 Task: Check the percentage active listings of energy efficient in the last 3 years.
Action: Mouse moved to (1045, 239)
Screenshot: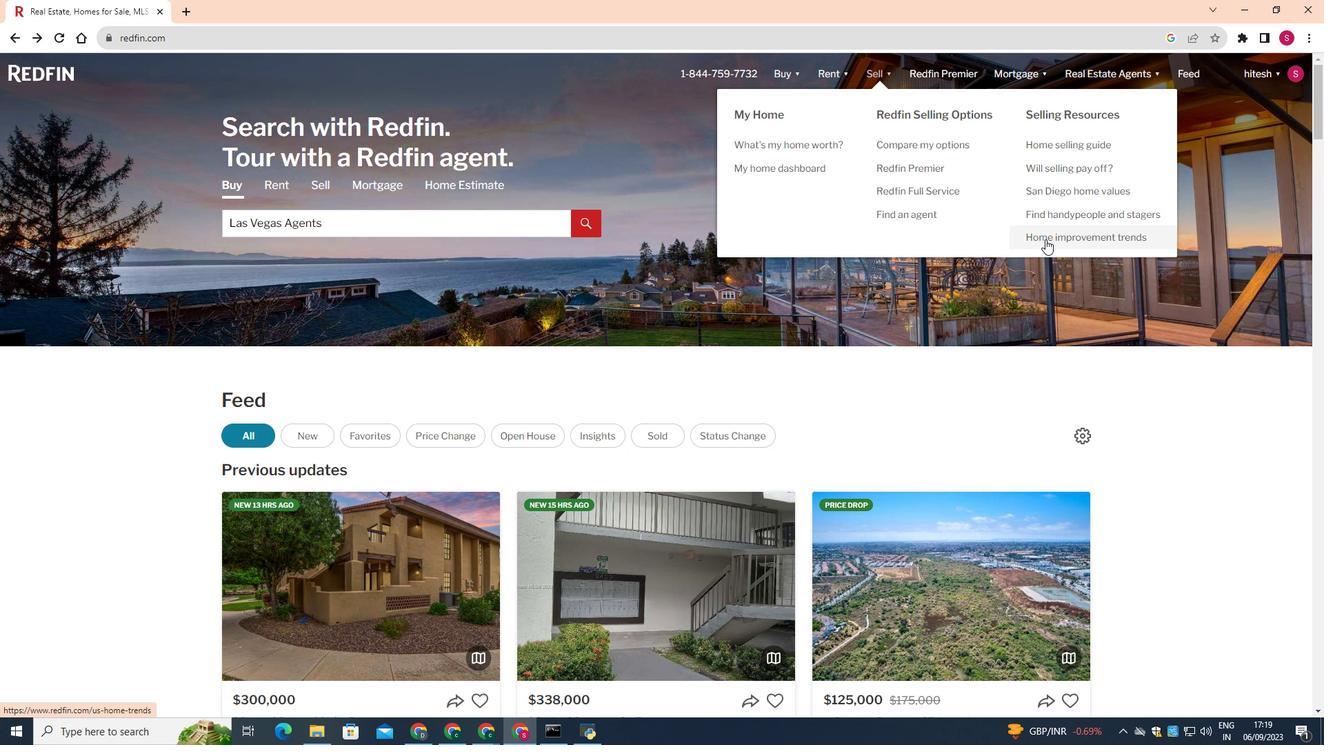 
Action: Mouse pressed left at (1045, 239)
Screenshot: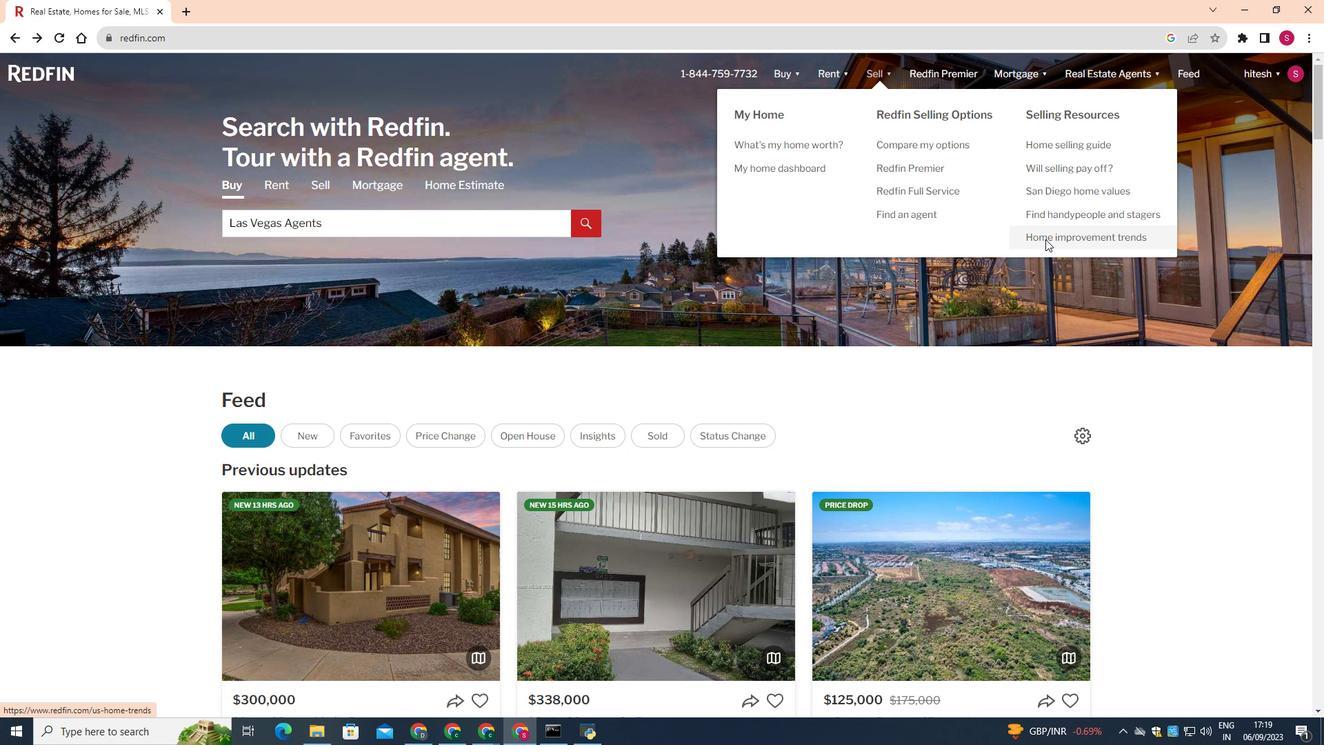 
Action: Mouse moved to (605, 437)
Screenshot: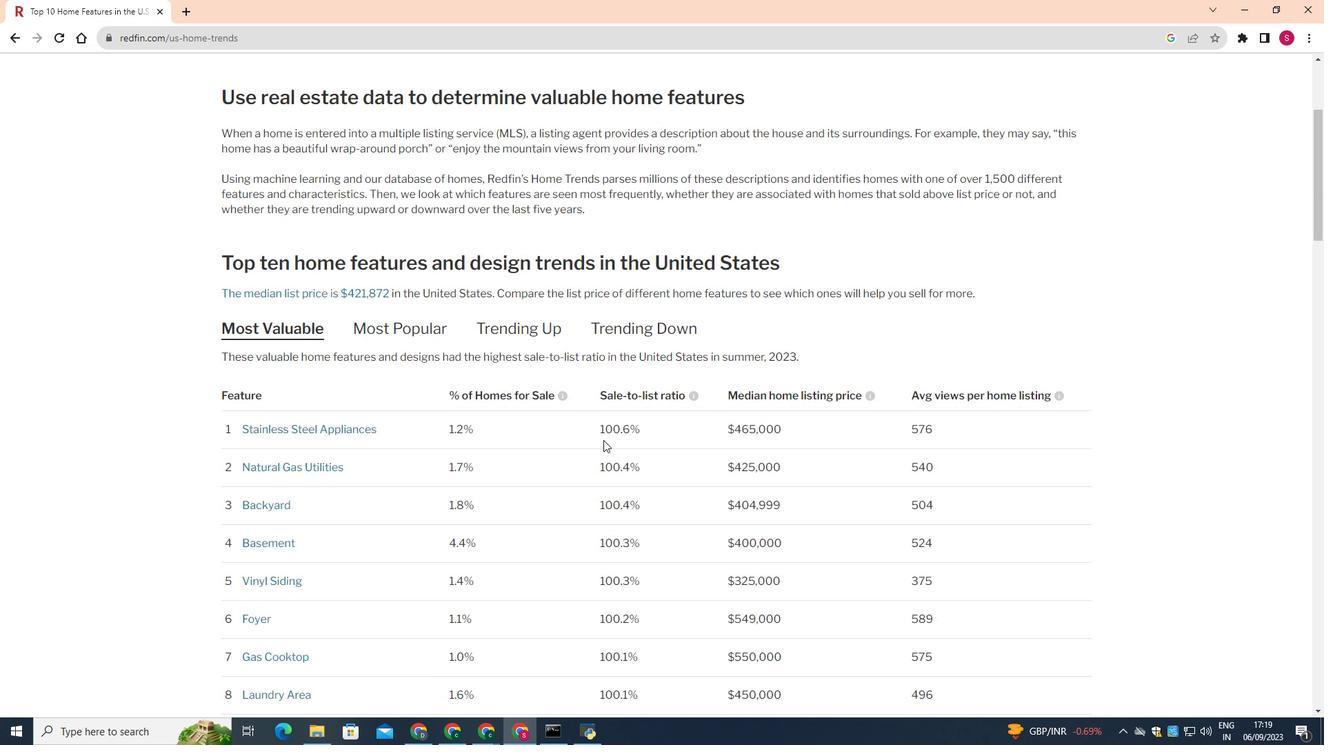 
Action: Mouse scrolled (605, 436) with delta (0, 0)
Screenshot: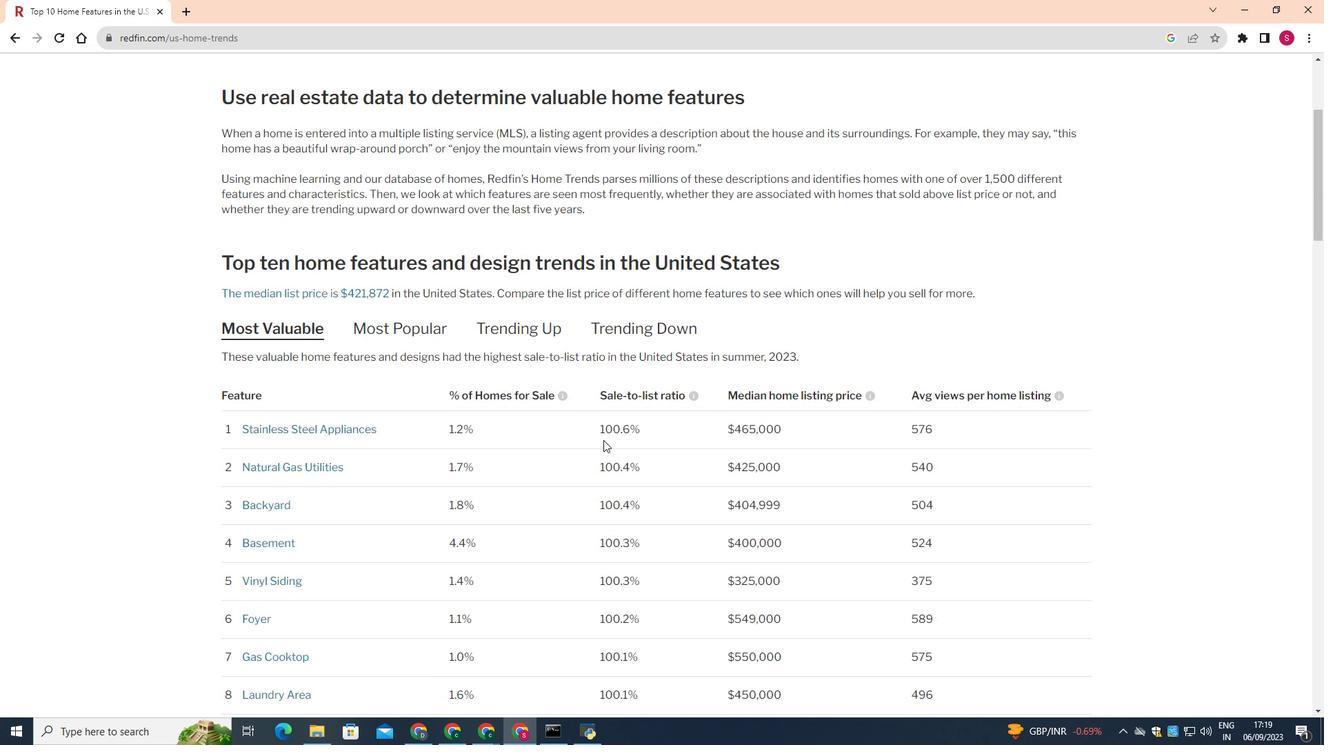 
Action: Mouse moved to (604, 439)
Screenshot: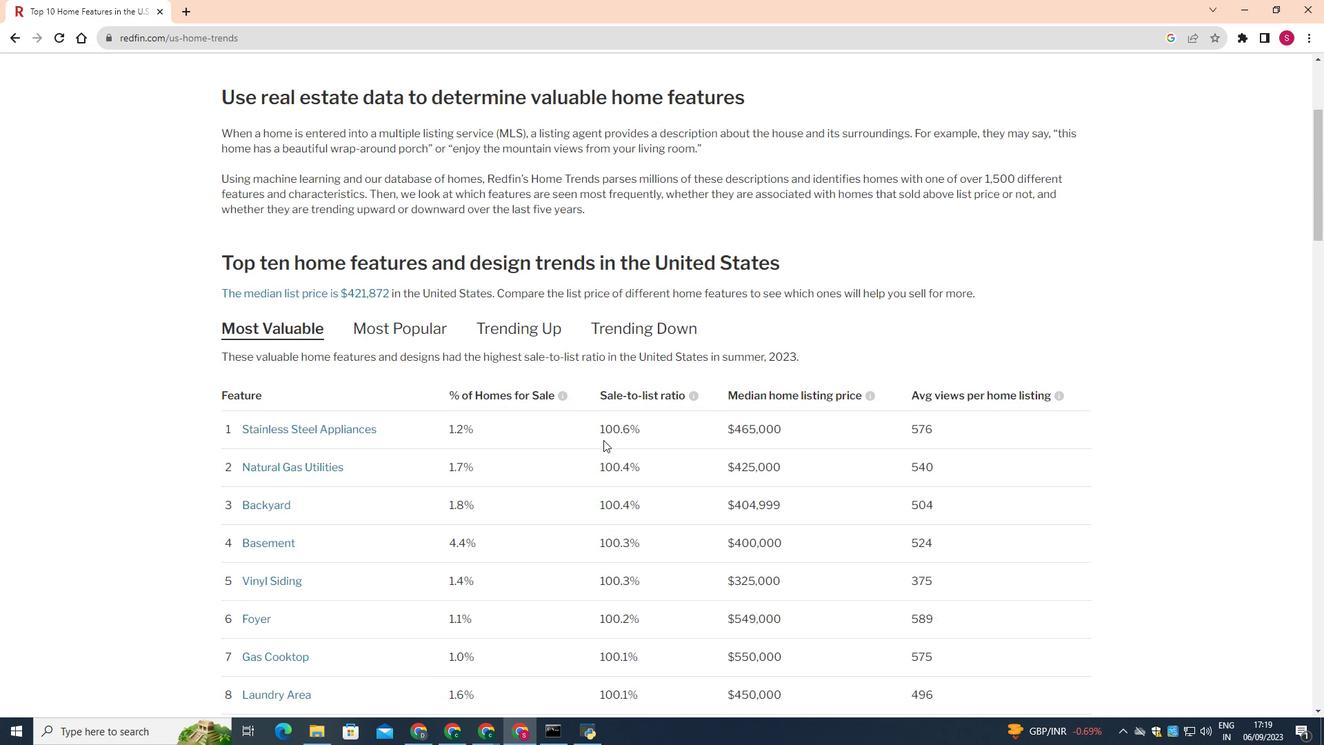 
Action: Mouse scrolled (604, 438) with delta (0, 0)
Screenshot: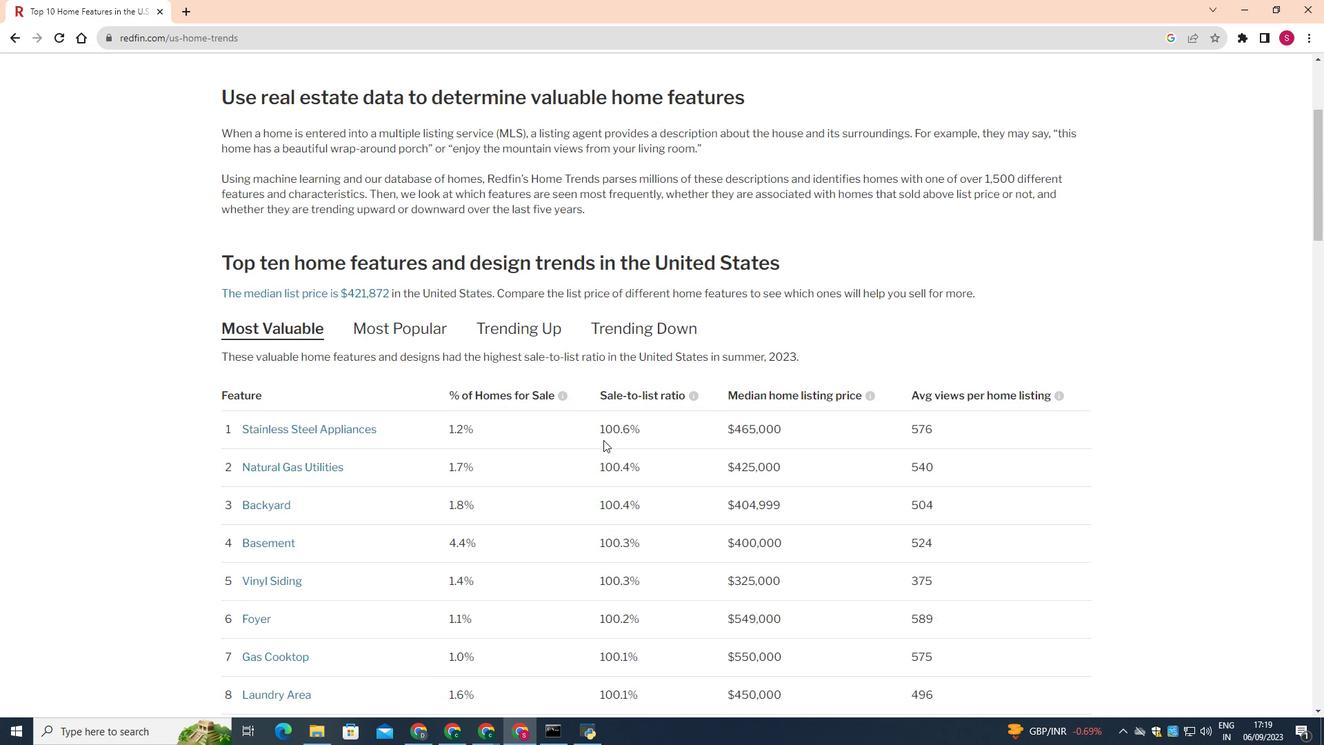 
Action: Mouse moved to (604, 439)
Screenshot: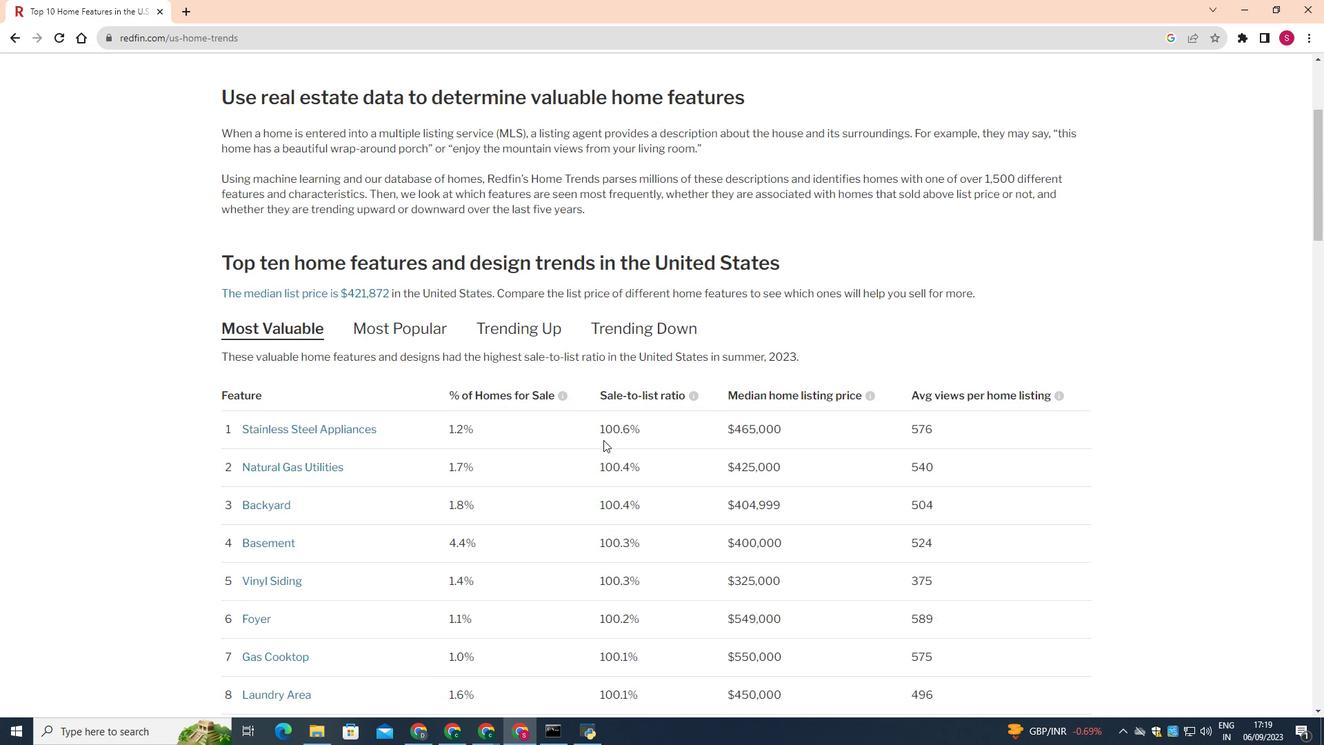 
Action: Mouse scrolled (604, 438) with delta (0, 0)
Screenshot: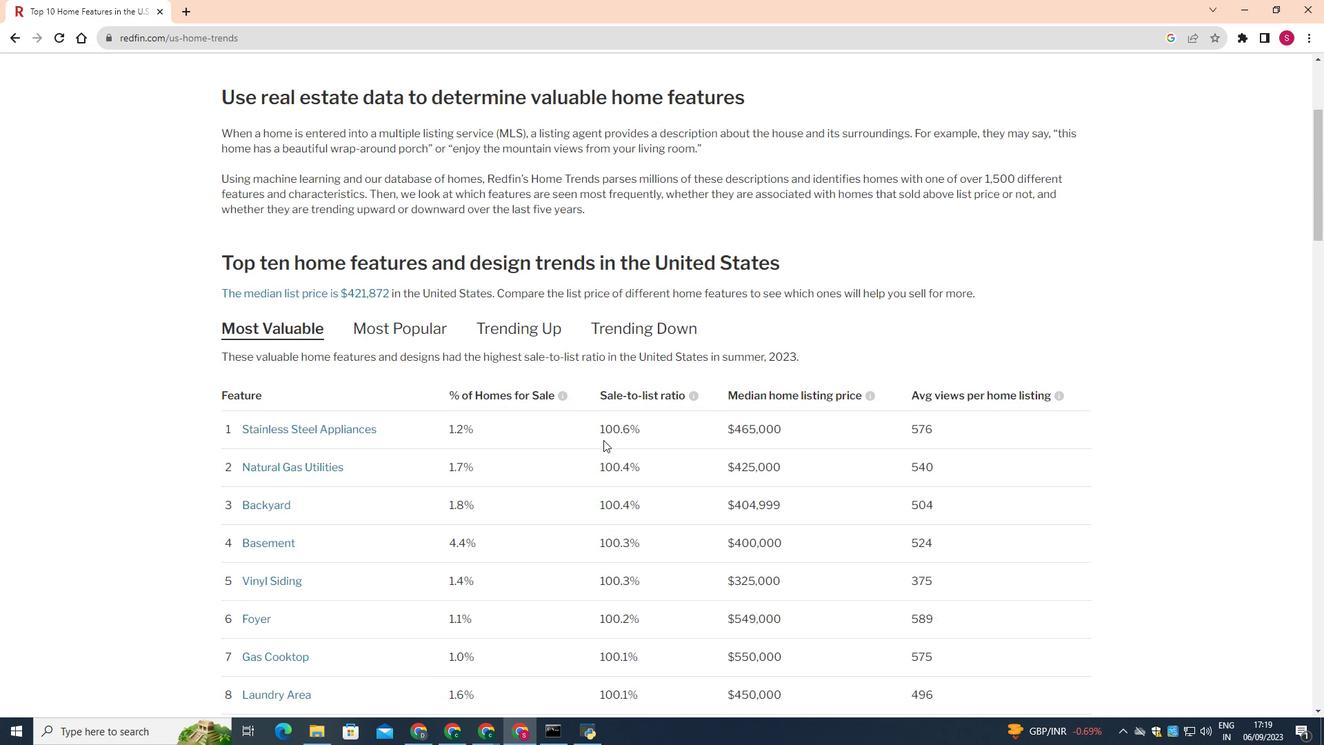 
Action: Mouse moved to (603, 440)
Screenshot: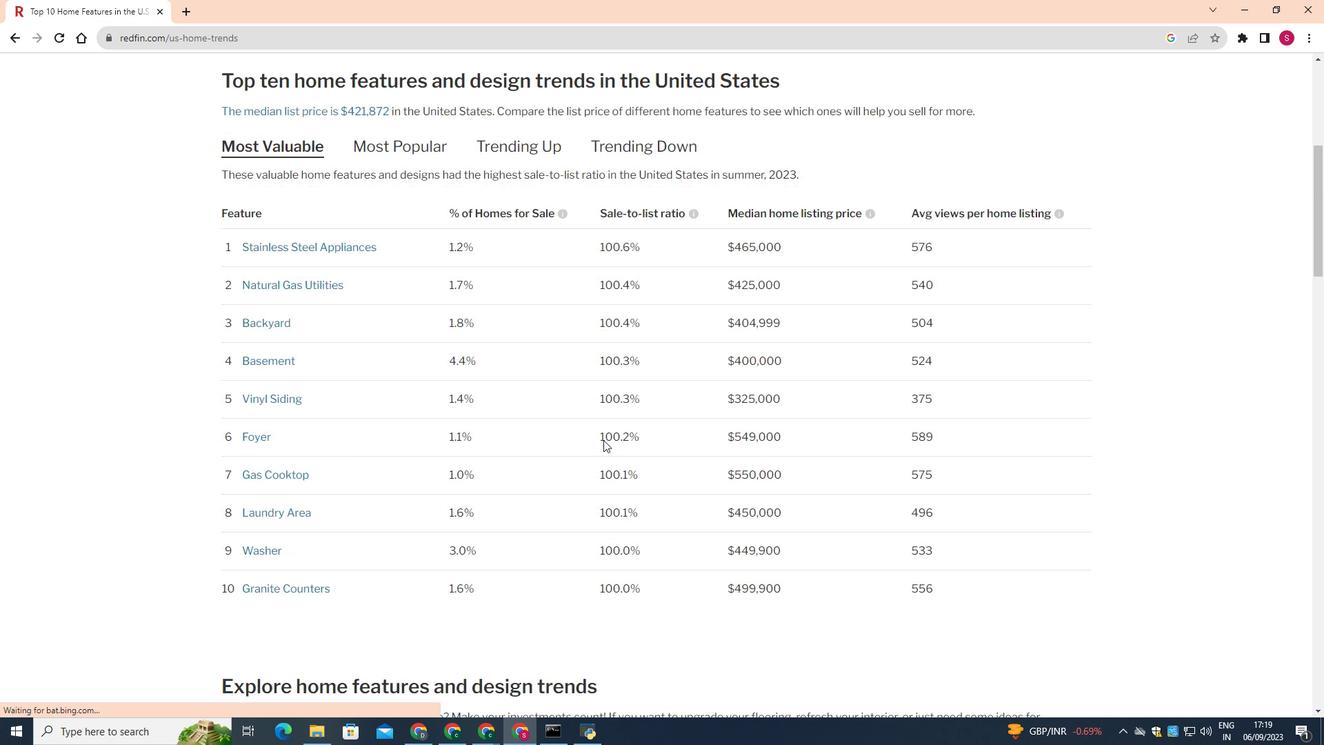 
Action: Mouse scrolled (603, 439) with delta (0, 0)
Screenshot: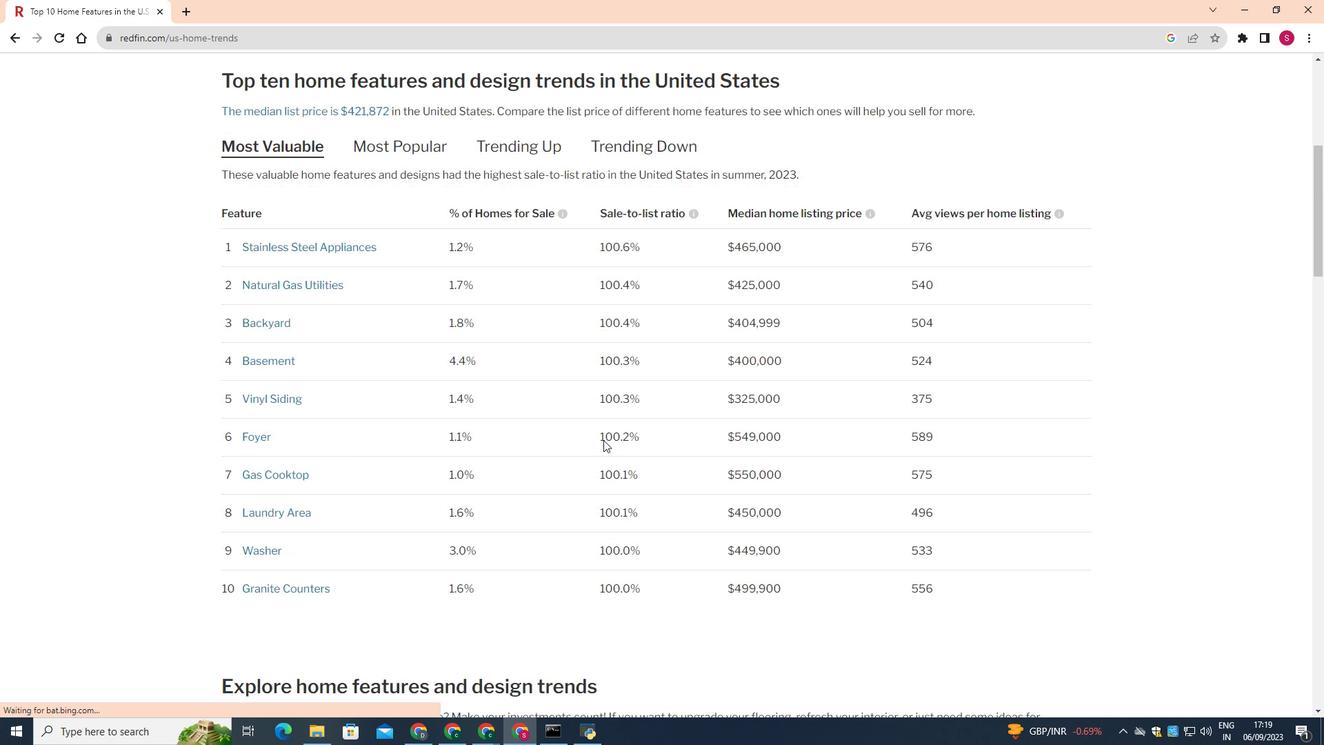 
Action: Mouse scrolled (603, 439) with delta (0, 0)
Screenshot: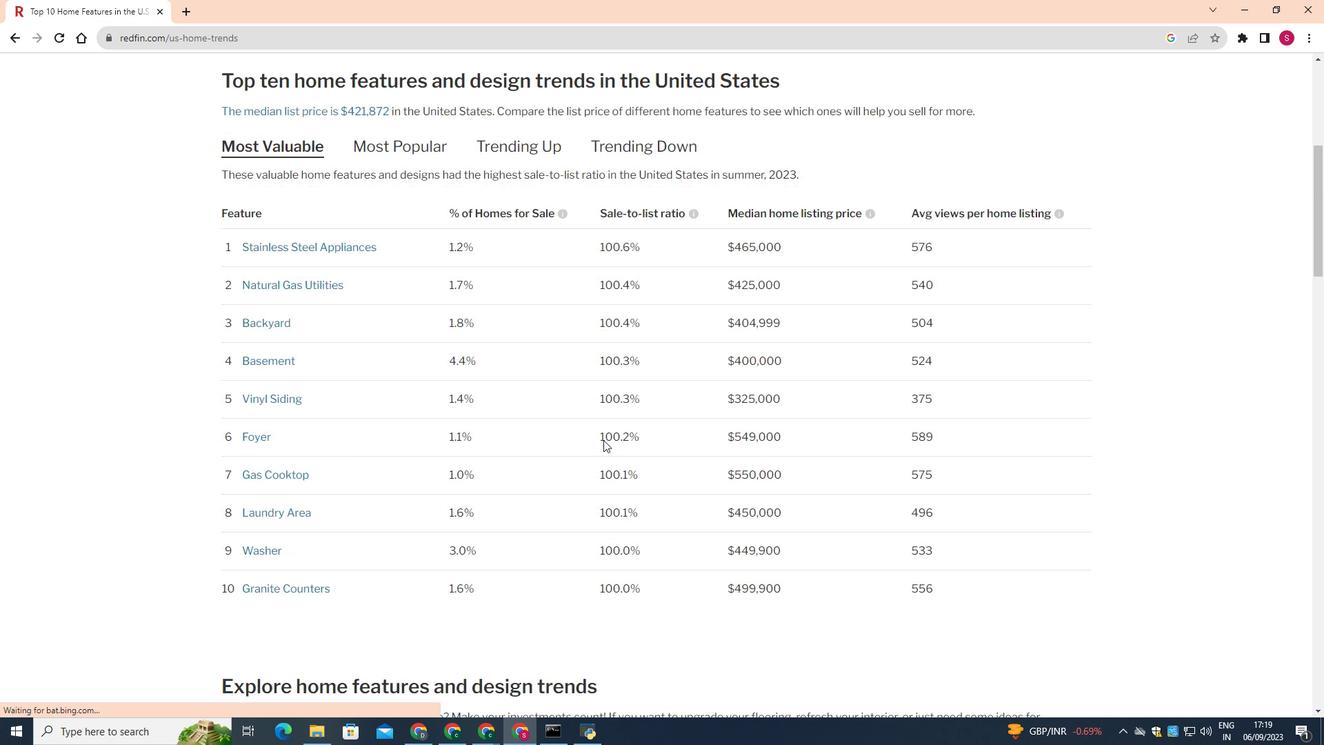 
Action: Mouse scrolled (603, 439) with delta (0, 0)
Screenshot: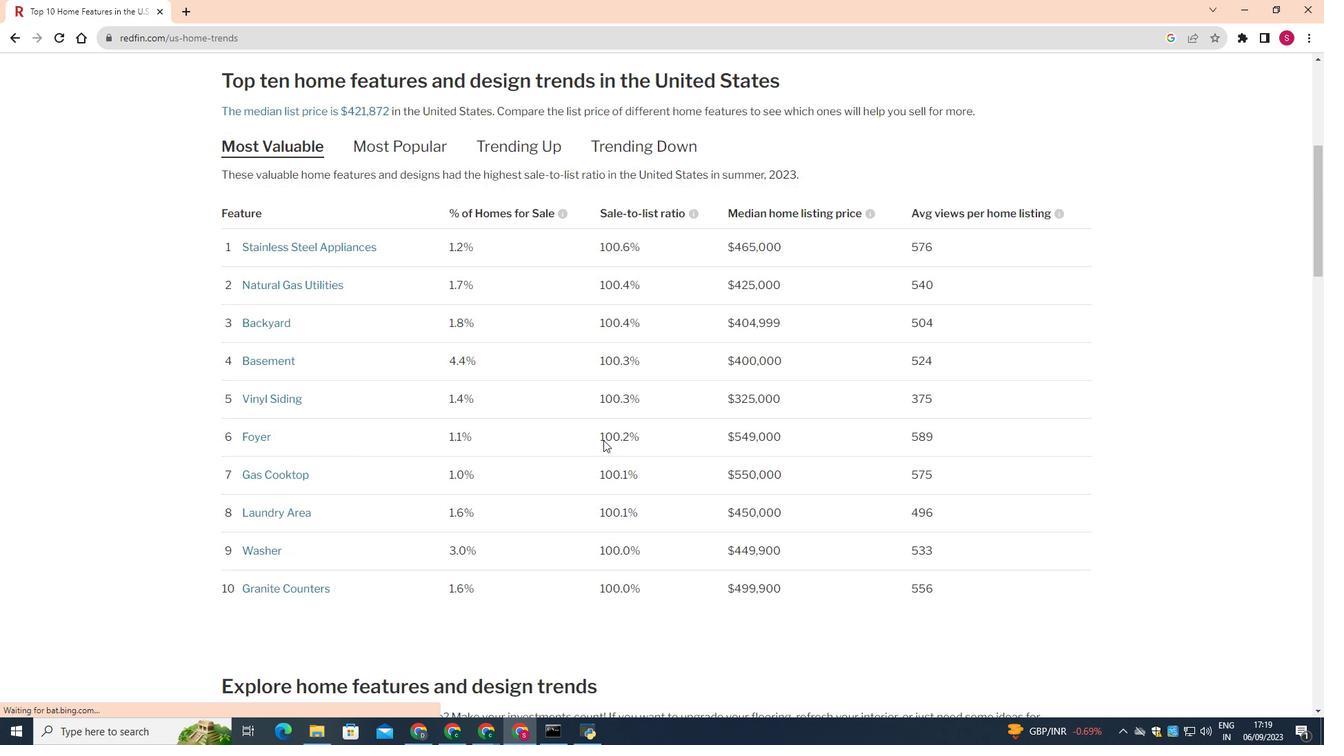 
Action: Mouse scrolled (603, 439) with delta (0, 0)
Screenshot: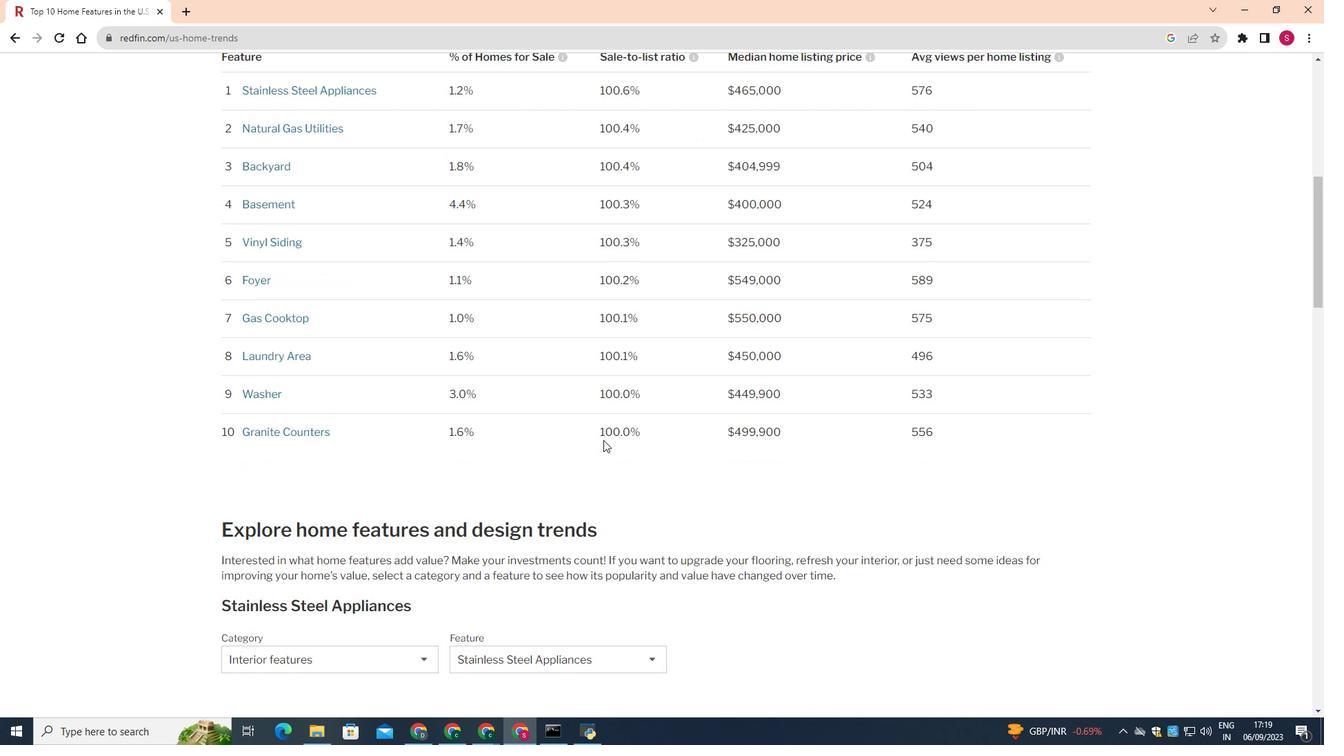
Action: Mouse scrolled (603, 439) with delta (0, 0)
Screenshot: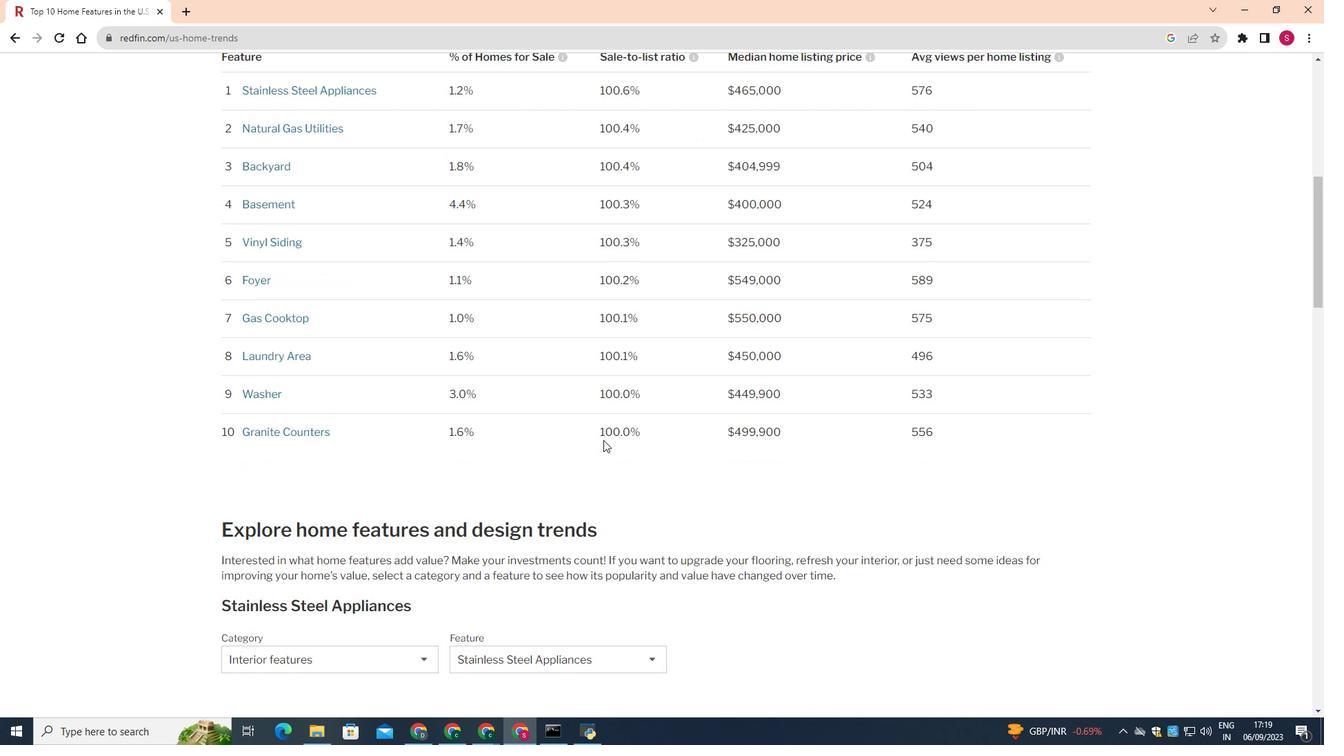 
Action: Mouse scrolled (603, 439) with delta (0, 0)
Screenshot: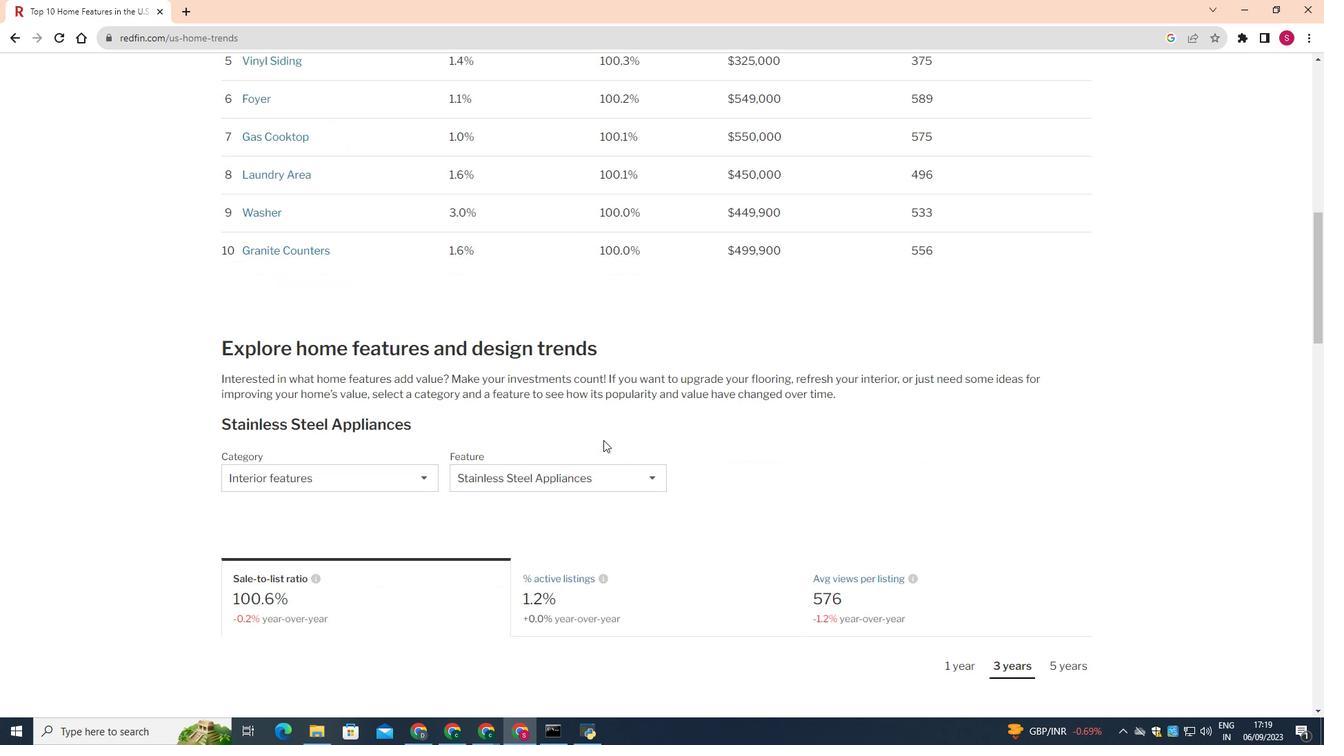 
Action: Mouse scrolled (603, 439) with delta (0, 0)
Screenshot: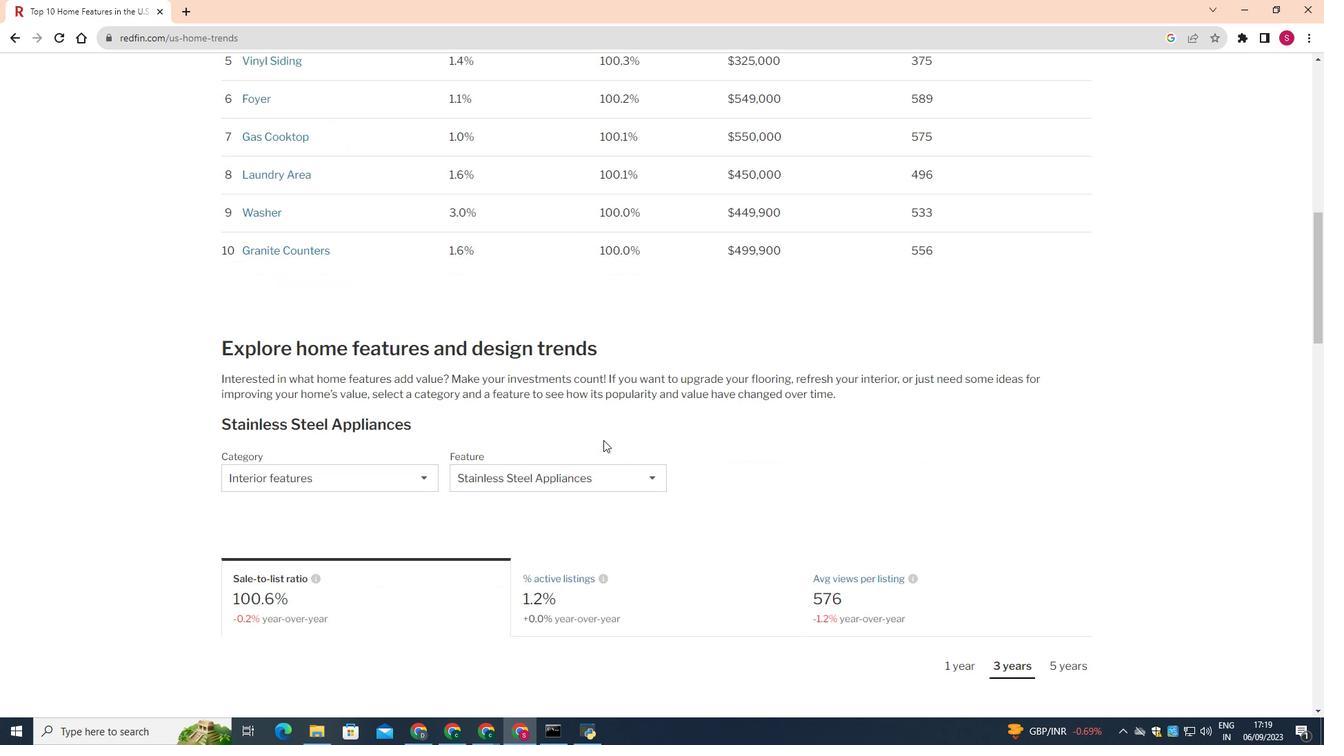 
Action: Mouse scrolled (603, 439) with delta (0, 0)
Screenshot: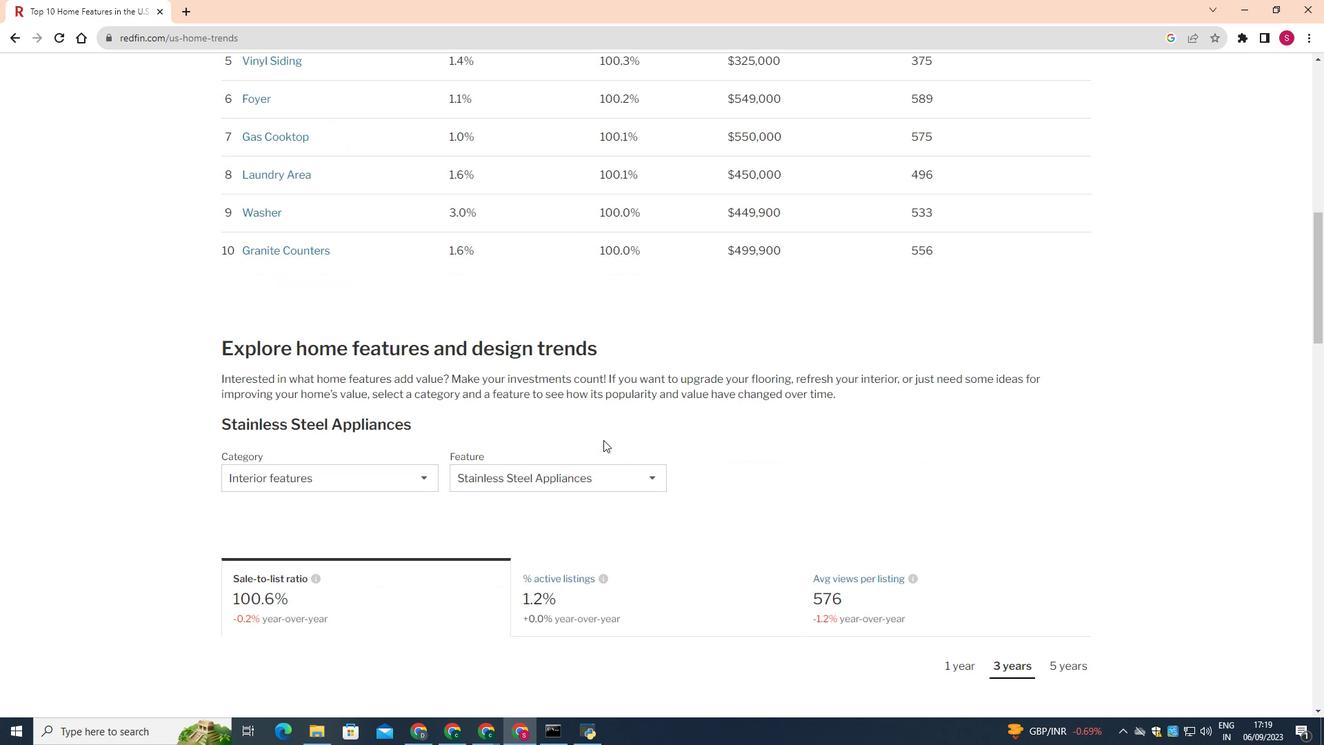 
Action: Mouse moved to (314, 472)
Screenshot: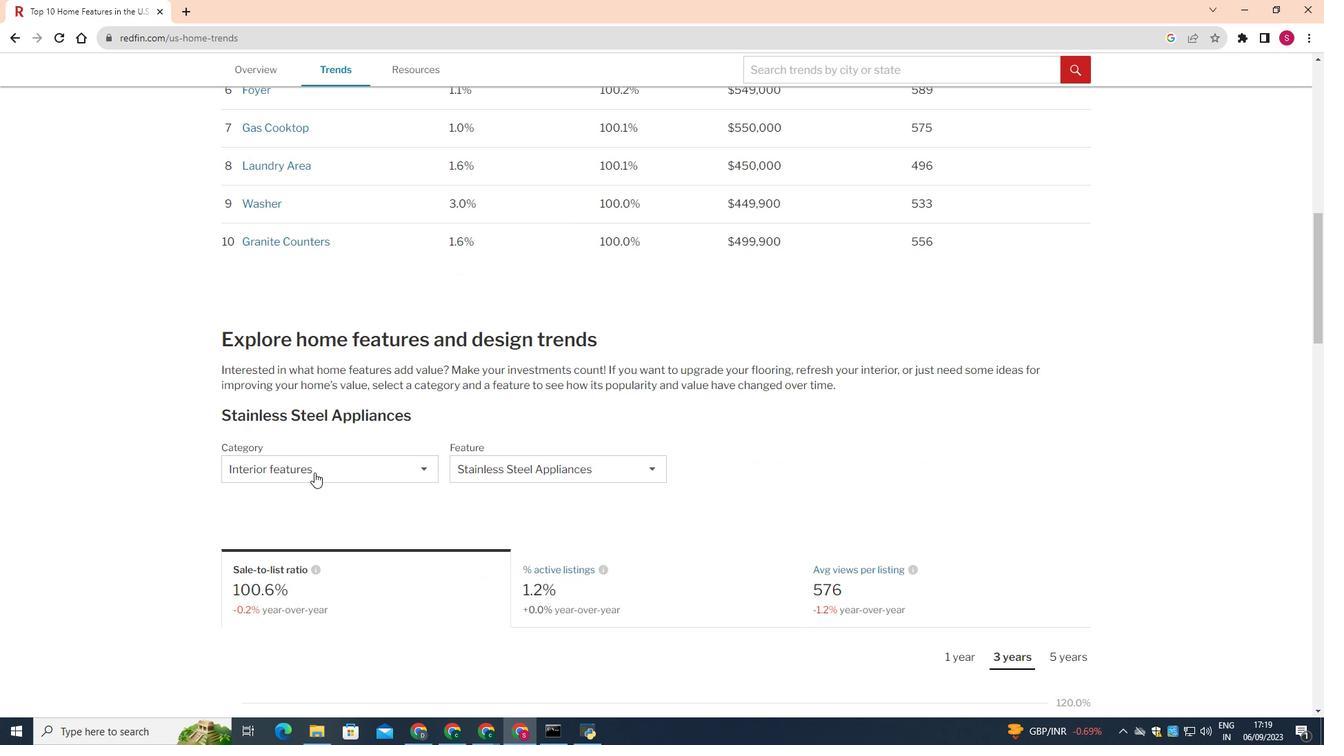 
Action: Mouse pressed left at (314, 472)
Screenshot: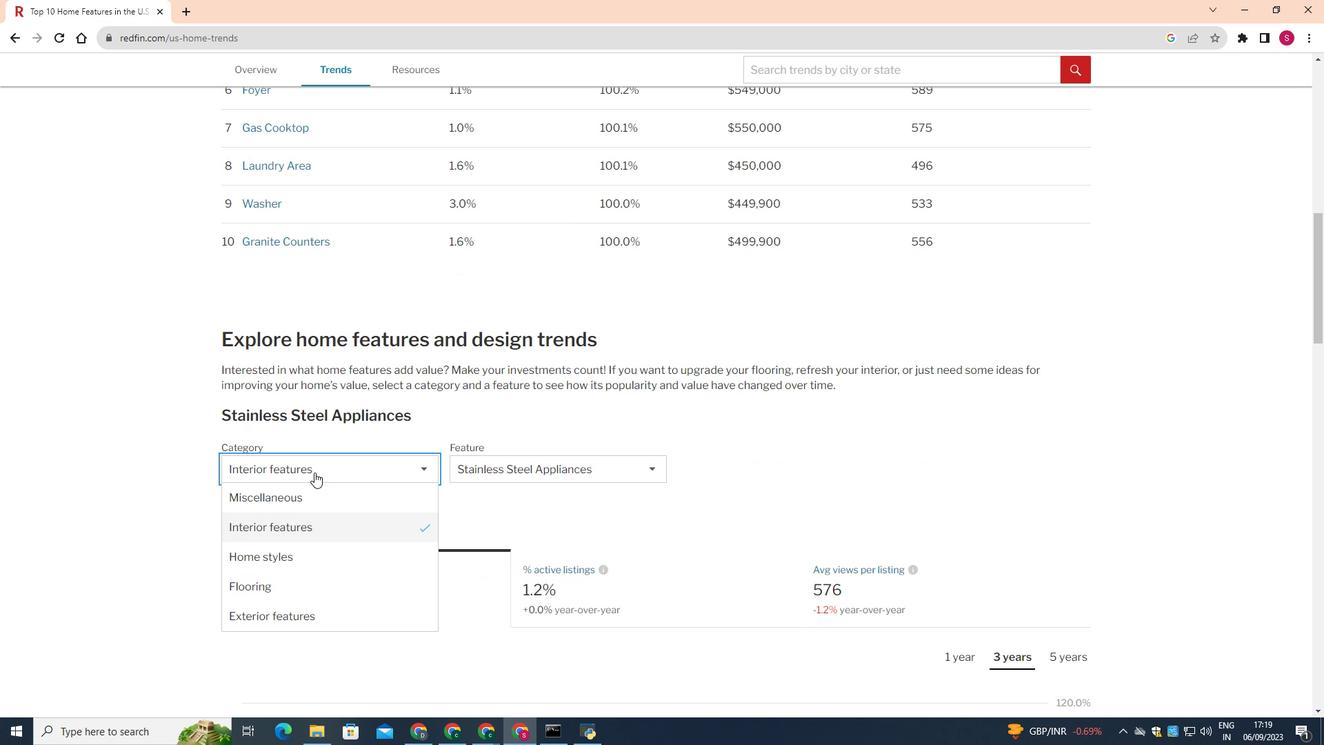 
Action: Mouse moved to (310, 497)
Screenshot: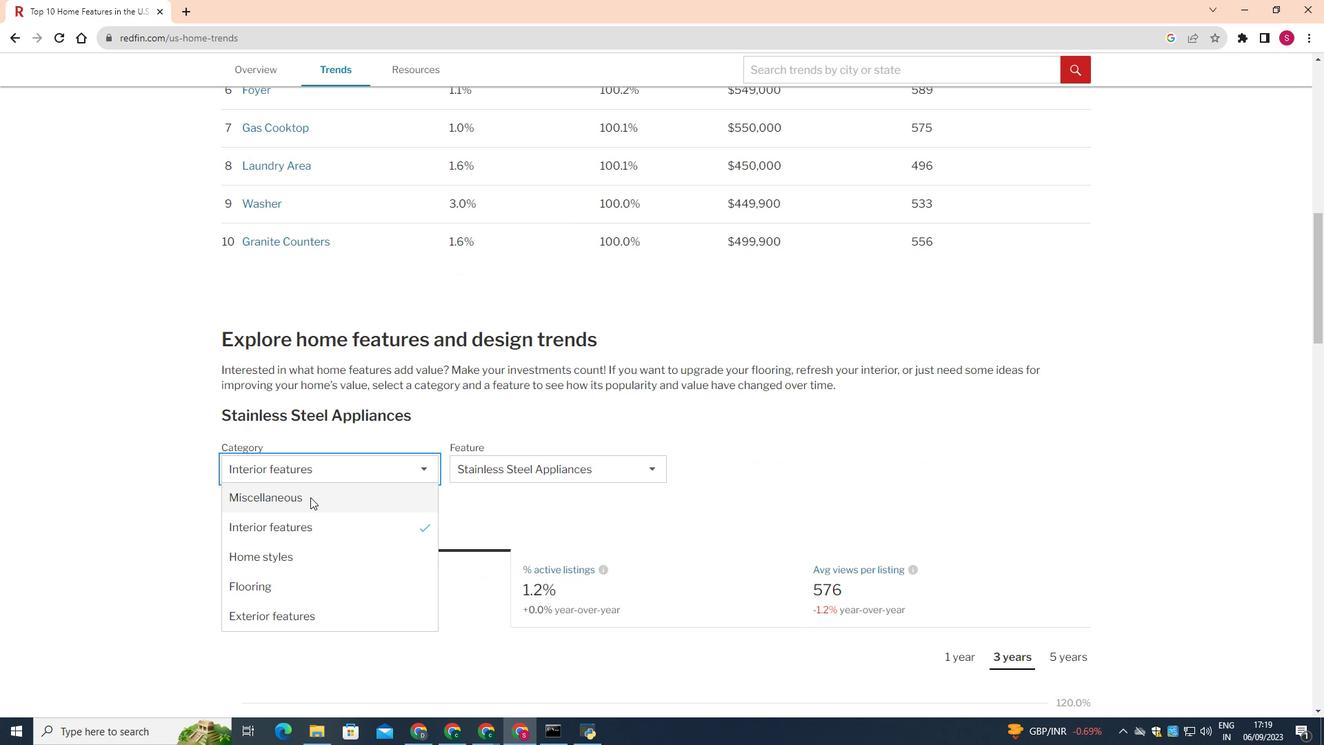 
Action: Mouse pressed left at (310, 497)
Screenshot: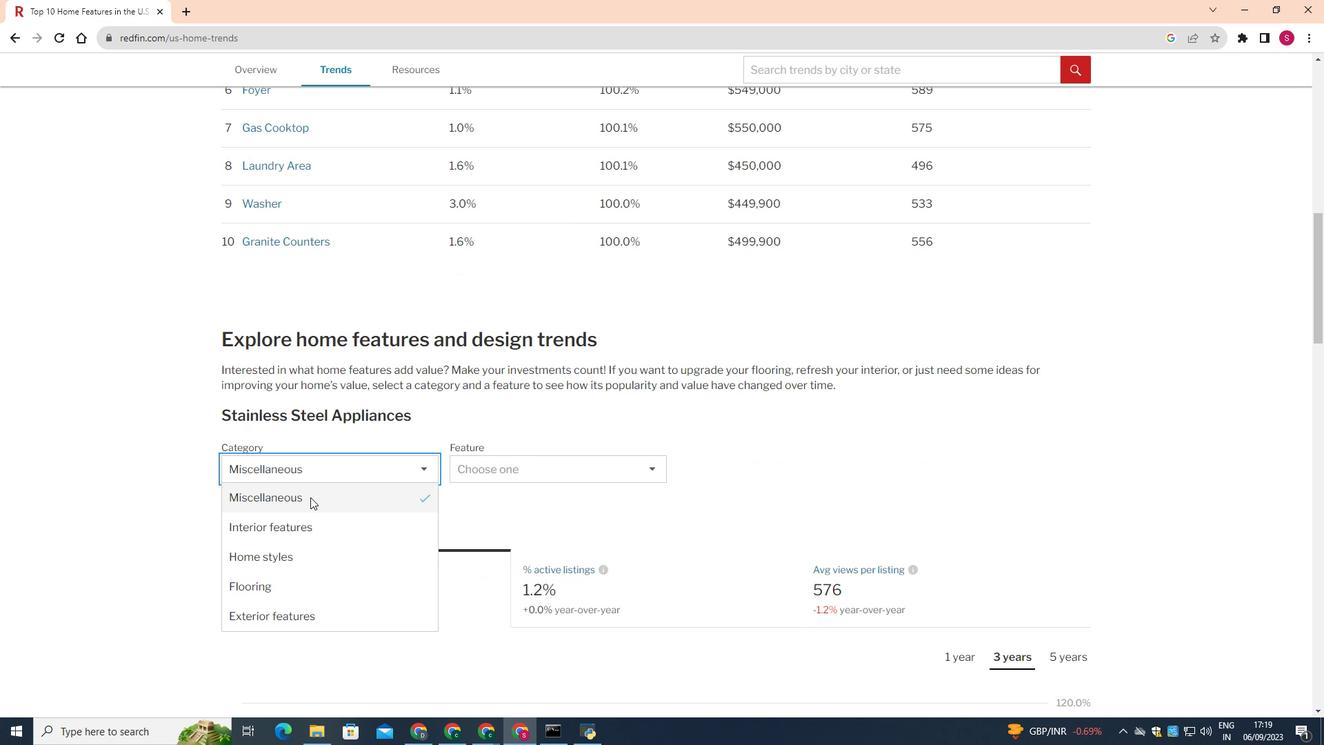 
Action: Mouse moved to (502, 467)
Screenshot: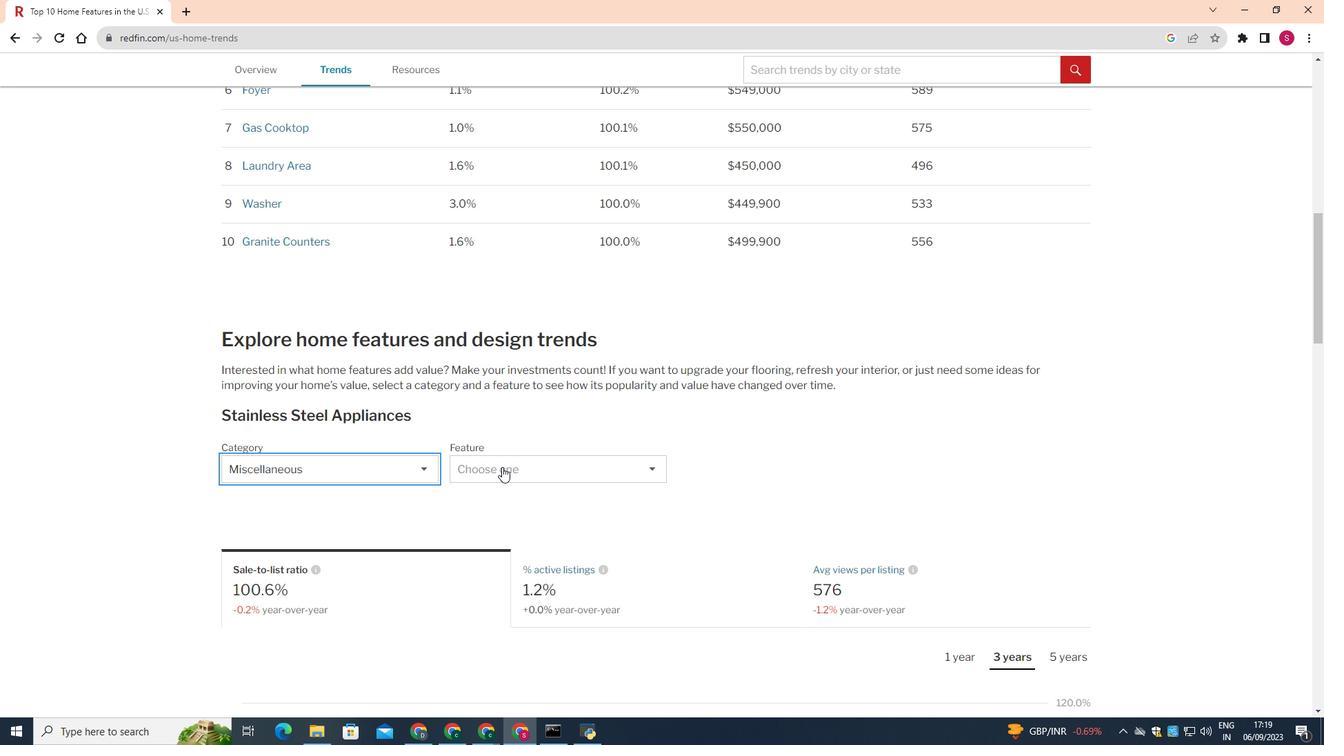 
Action: Mouse pressed left at (502, 467)
Screenshot: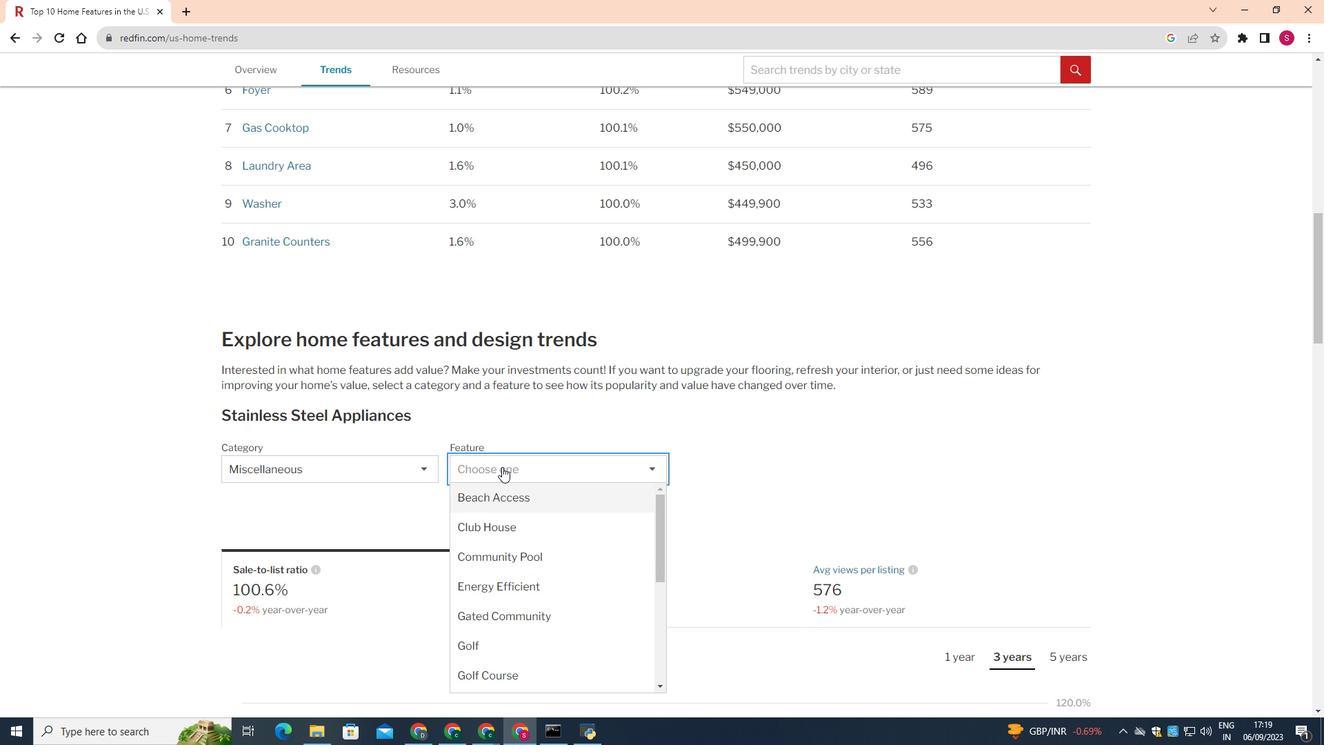 
Action: Mouse moved to (522, 582)
Screenshot: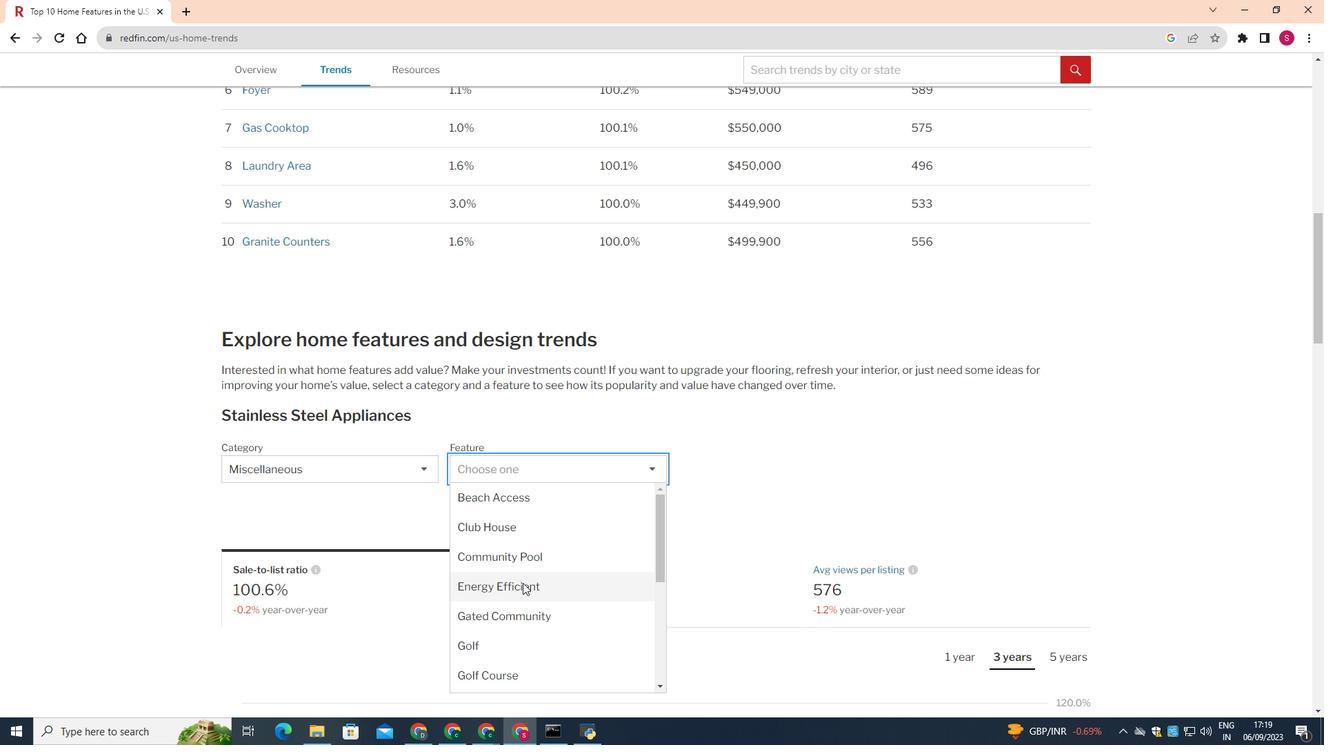 
Action: Mouse pressed left at (522, 582)
Screenshot: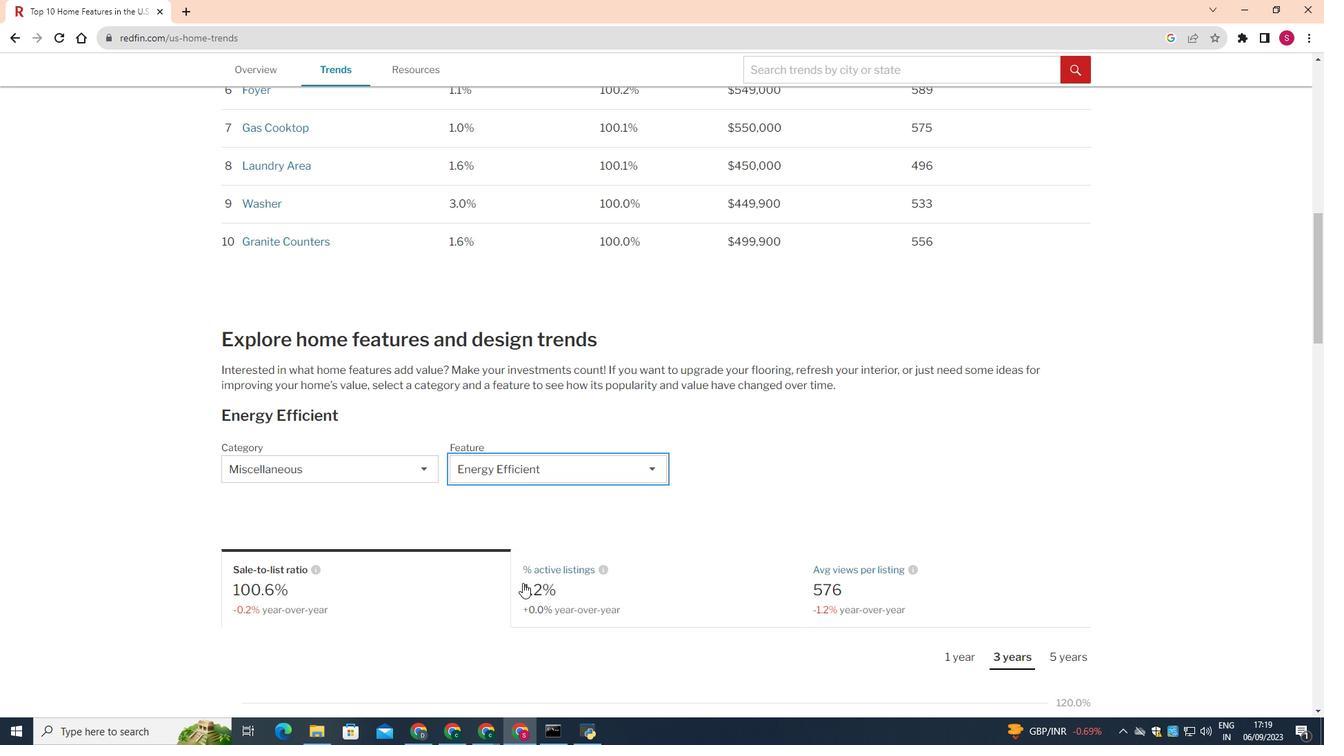 
Action: Mouse moved to (647, 602)
Screenshot: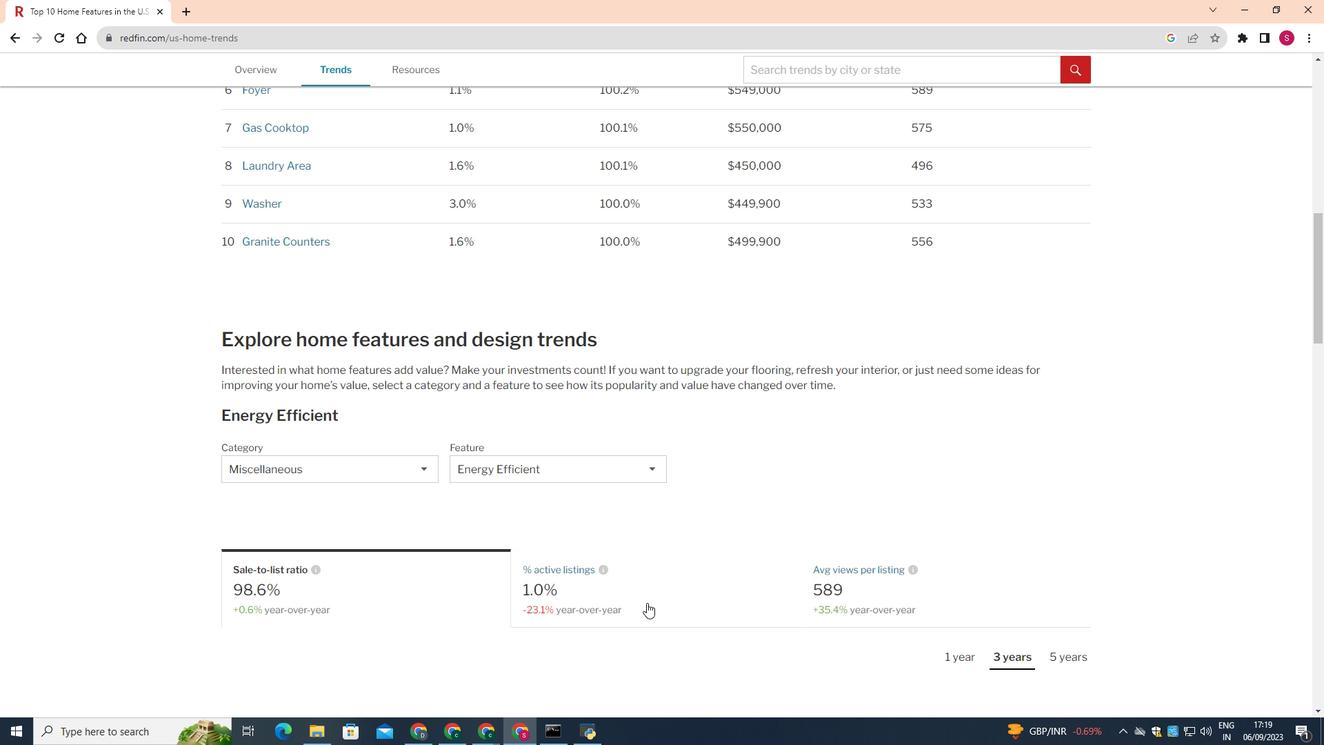 
Action: Mouse pressed left at (647, 602)
Screenshot: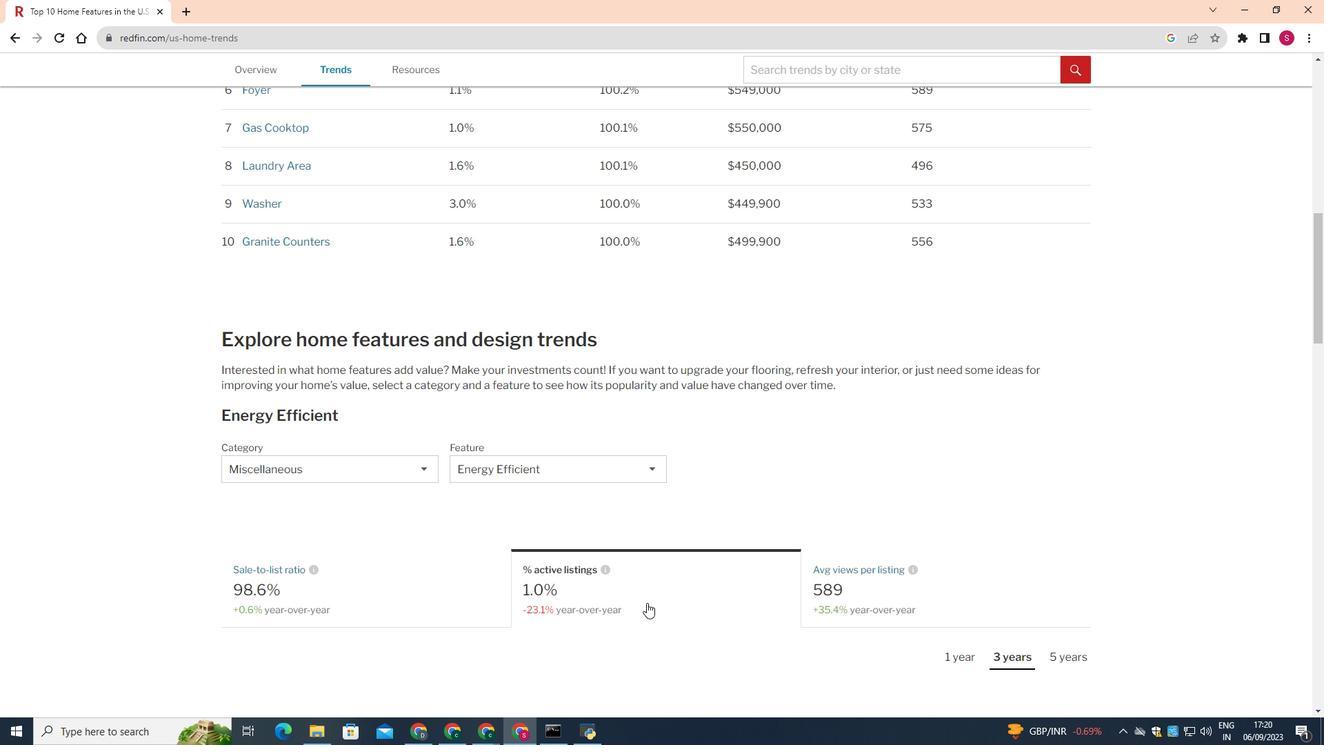 
Action: Mouse moved to (669, 521)
Screenshot: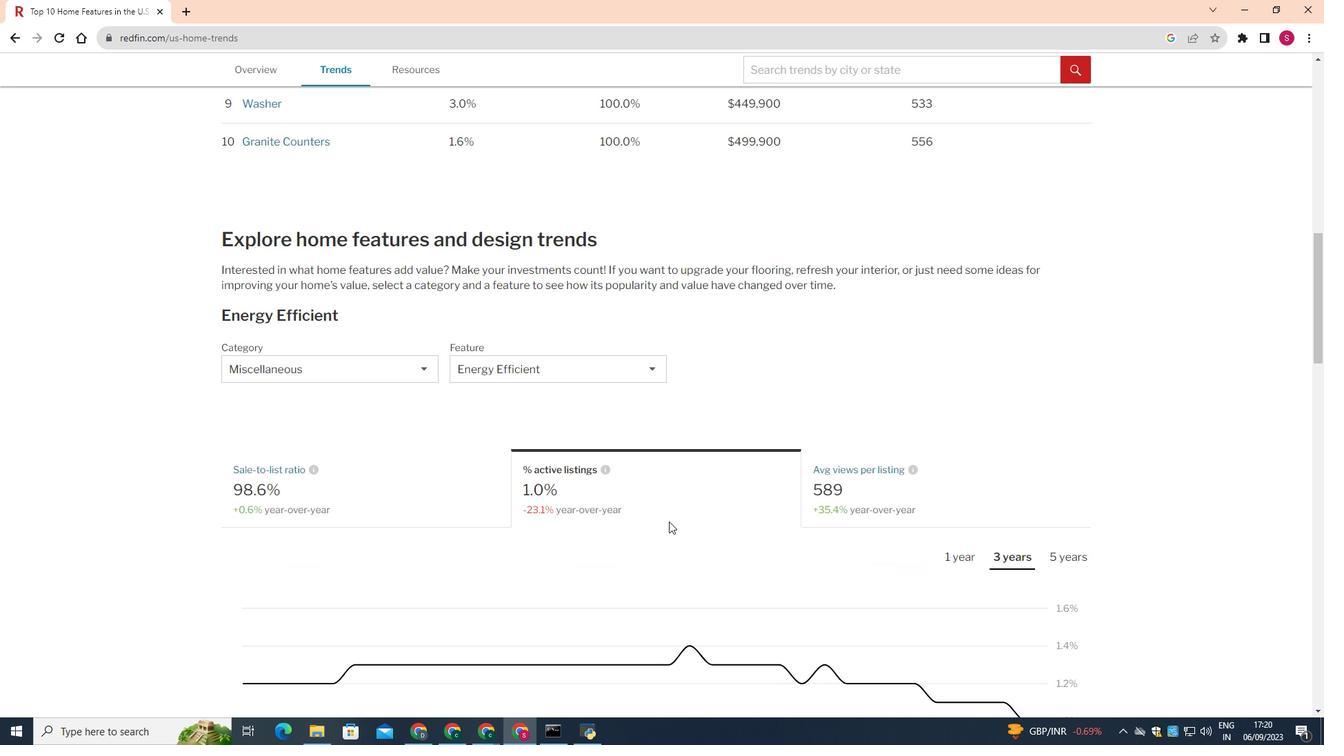 
Action: Mouse scrolled (669, 520) with delta (0, 0)
Screenshot: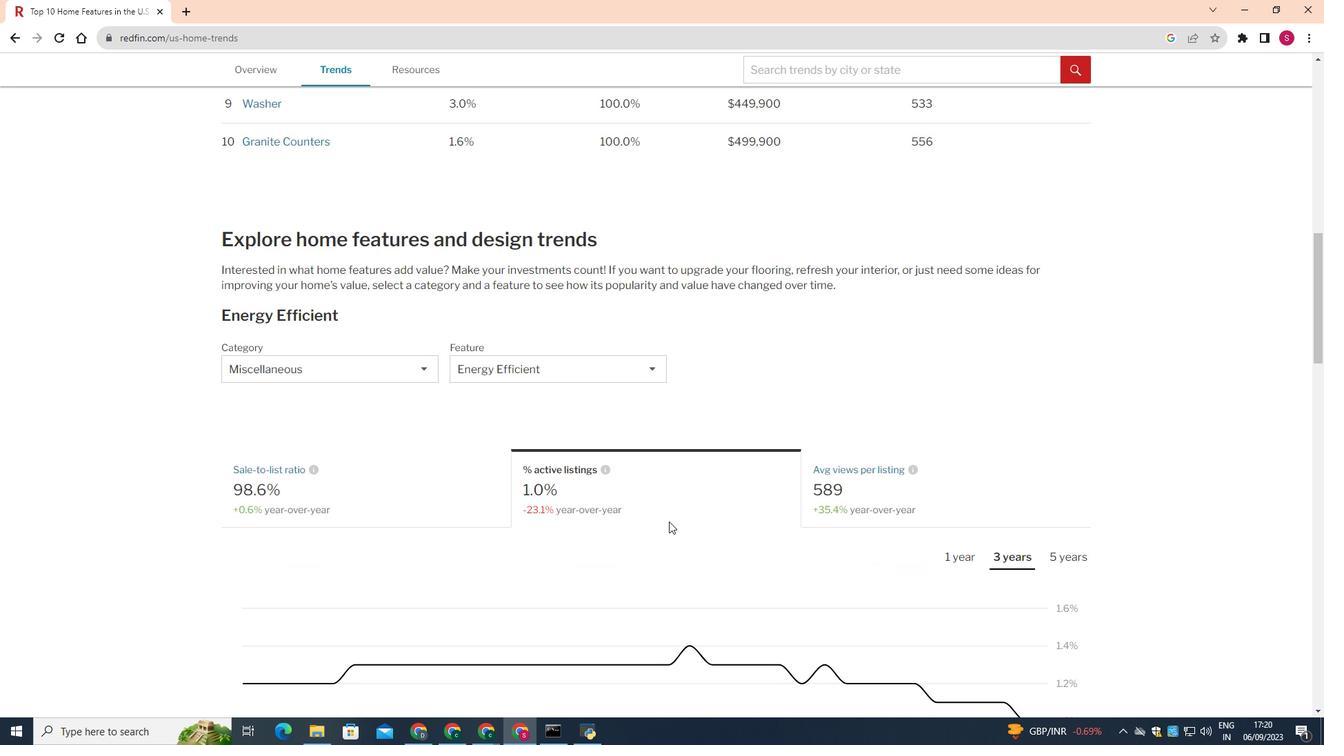 
Action: Mouse scrolled (669, 520) with delta (0, 0)
Screenshot: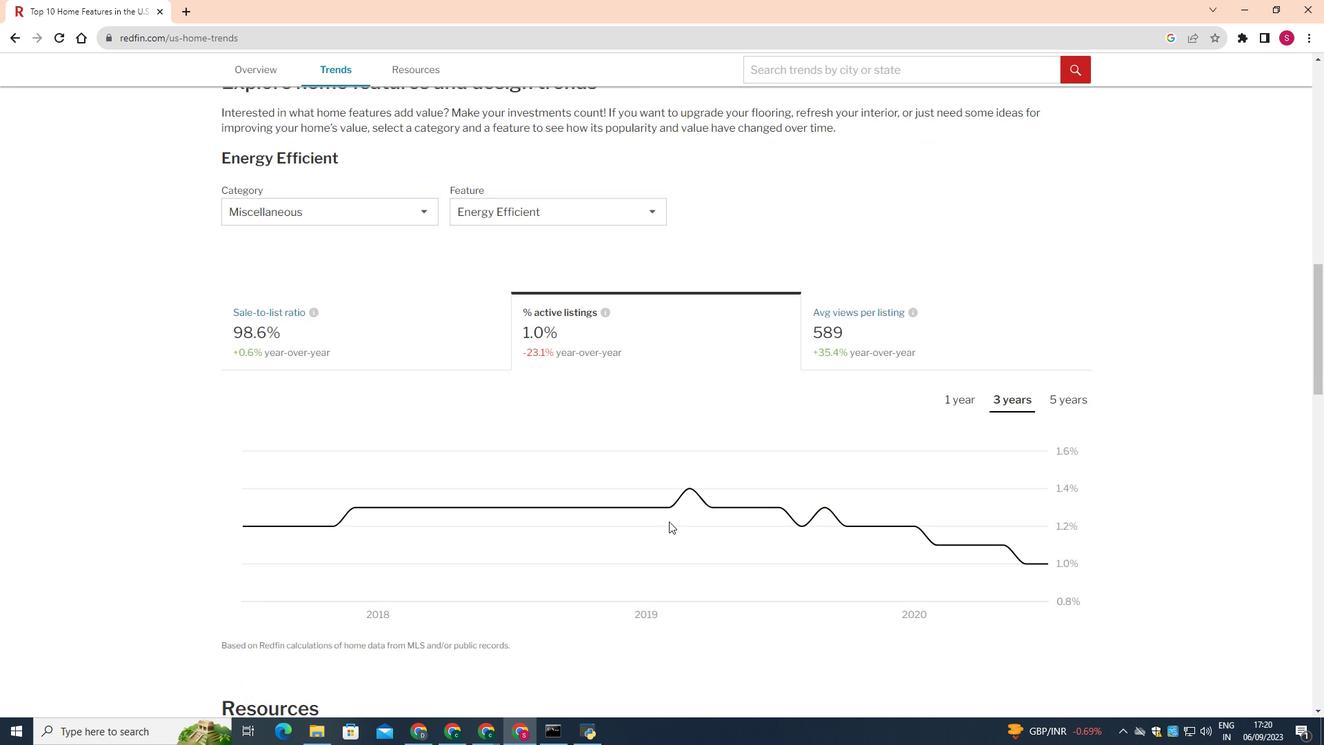 
Action: Mouse scrolled (669, 520) with delta (0, 0)
Screenshot: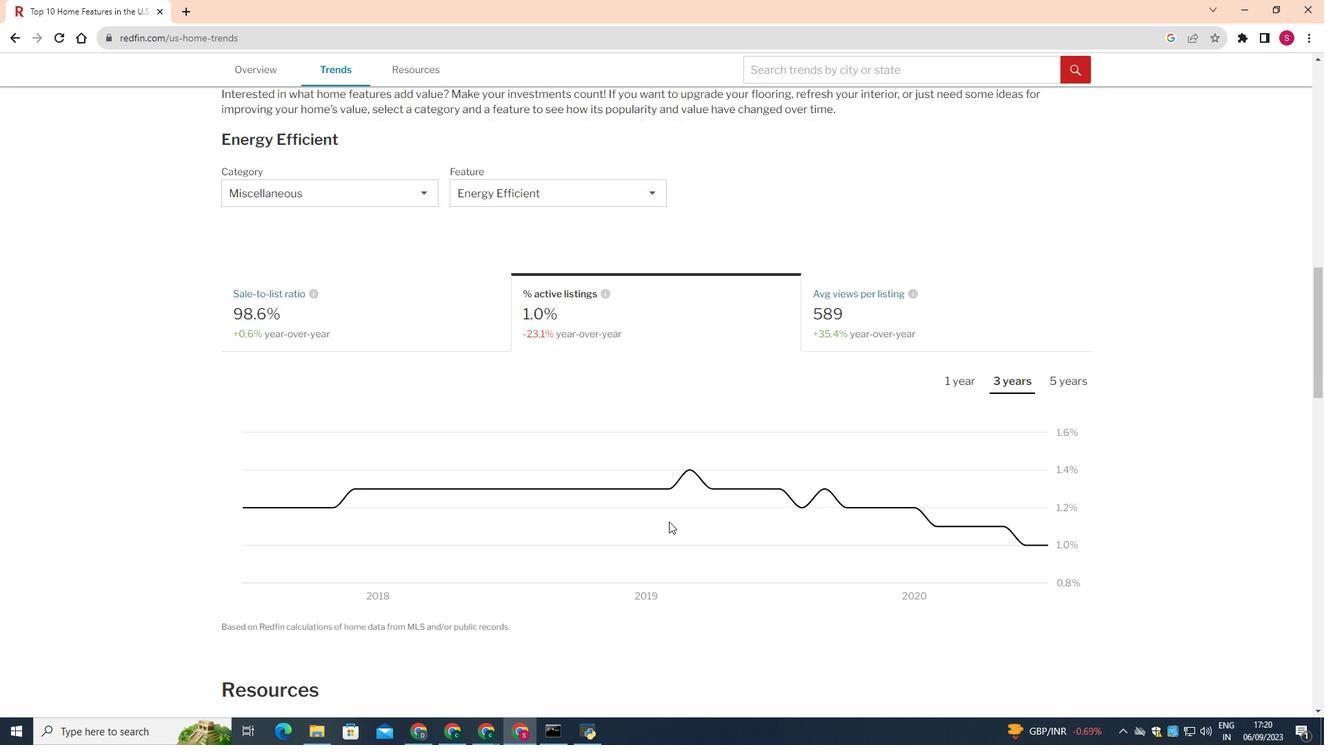 
Action: Mouse scrolled (669, 520) with delta (0, 0)
Screenshot: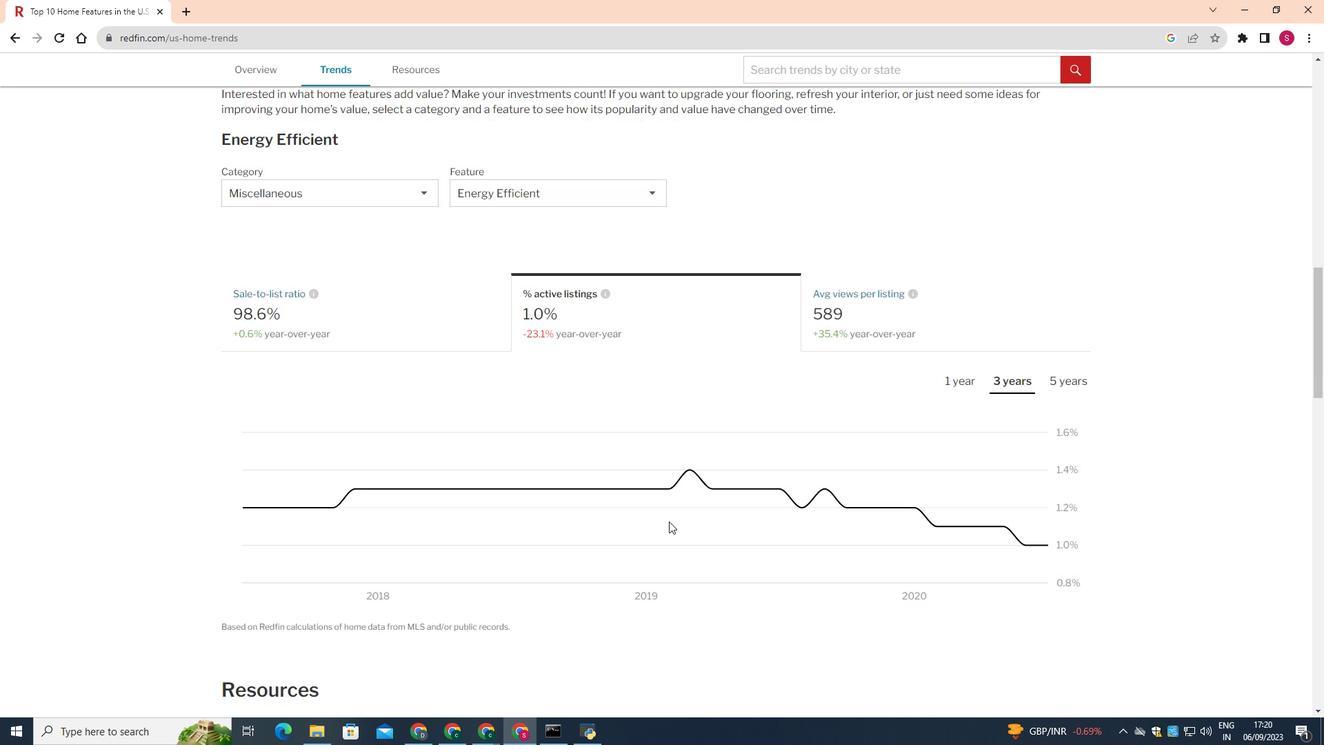 
Action: Mouse moved to (1016, 381)
Screenshot: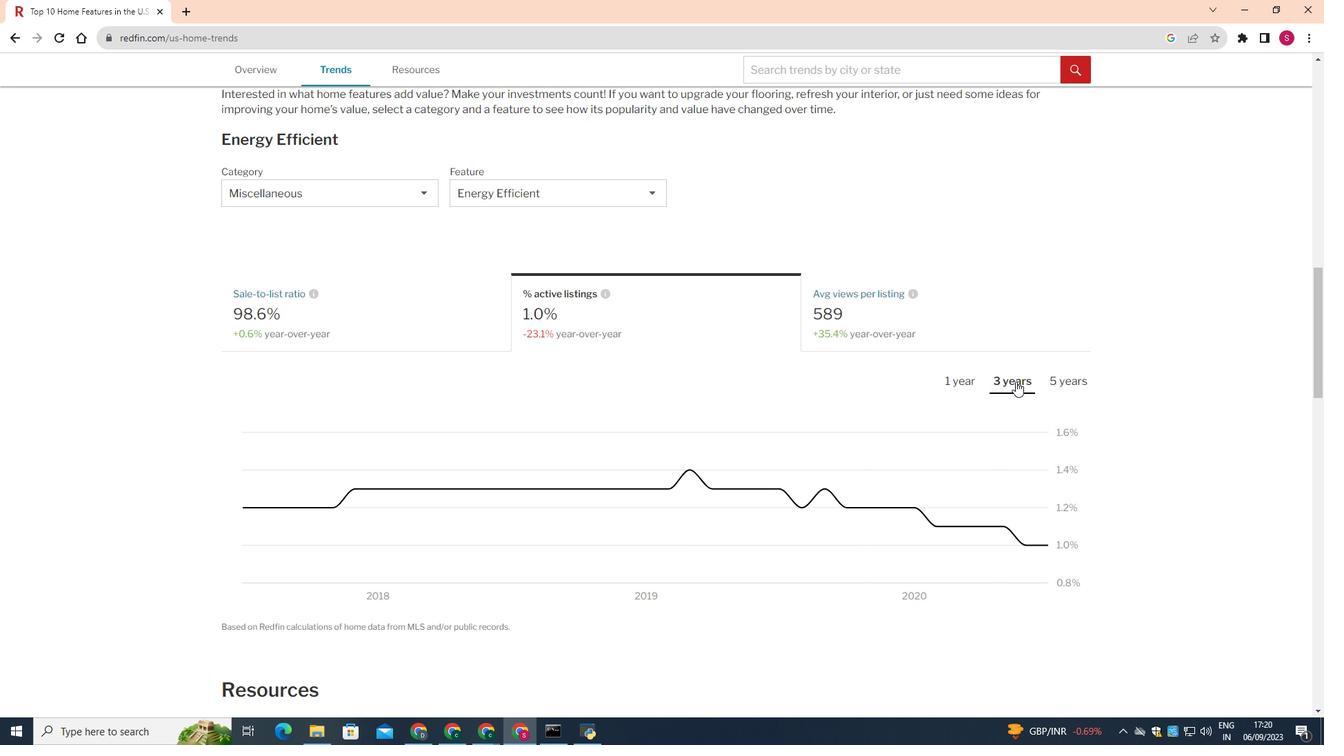 
Action: Mouse pressed left at (1016, 381)
Screenshot: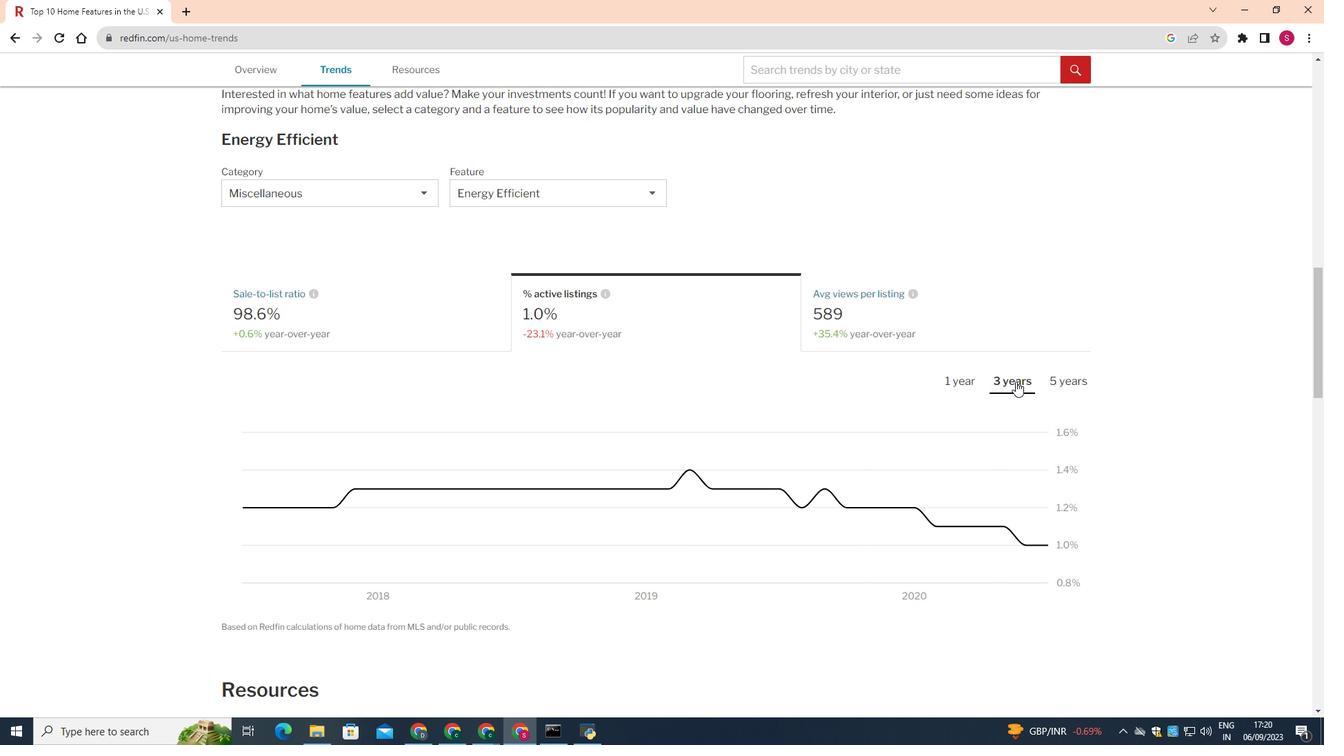 
Action: Mouse moved to (626, 349)
Screenshot: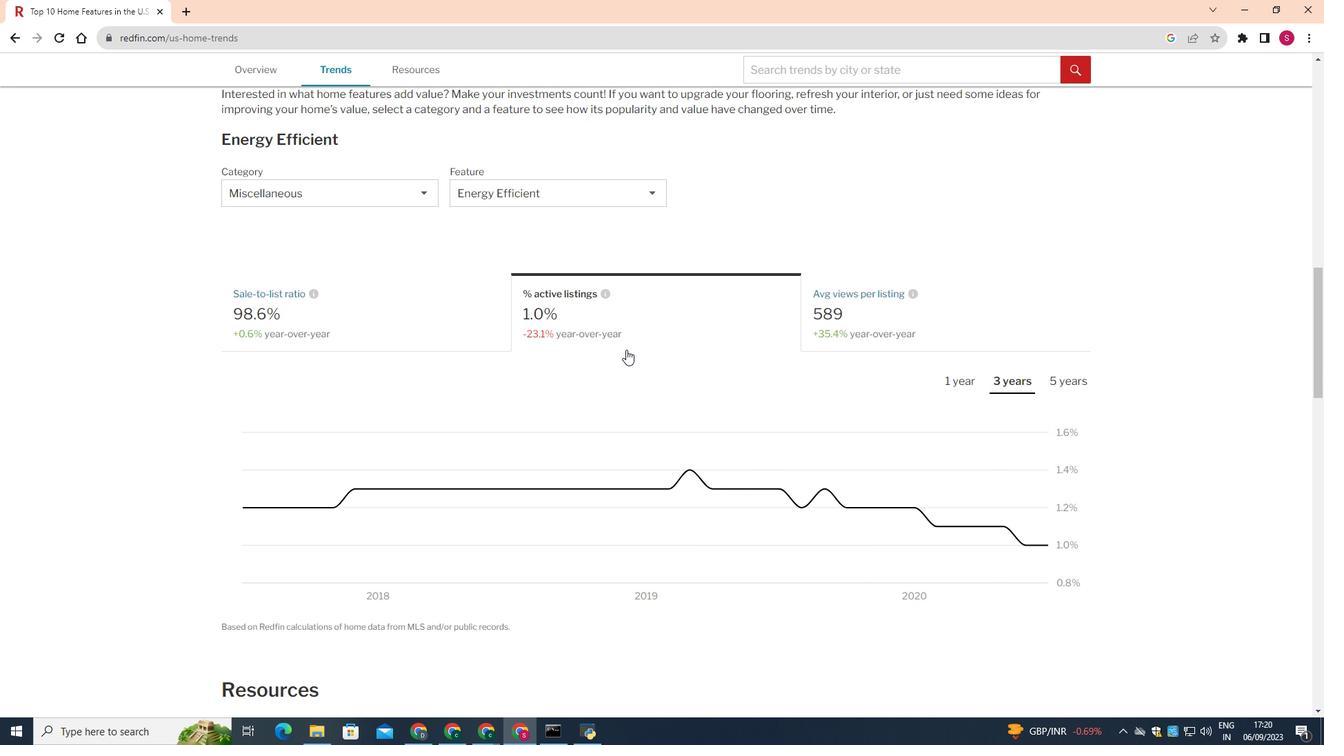 
Action: Mouse scrolled (626, 349) with delta (0, 0)
Screenshot: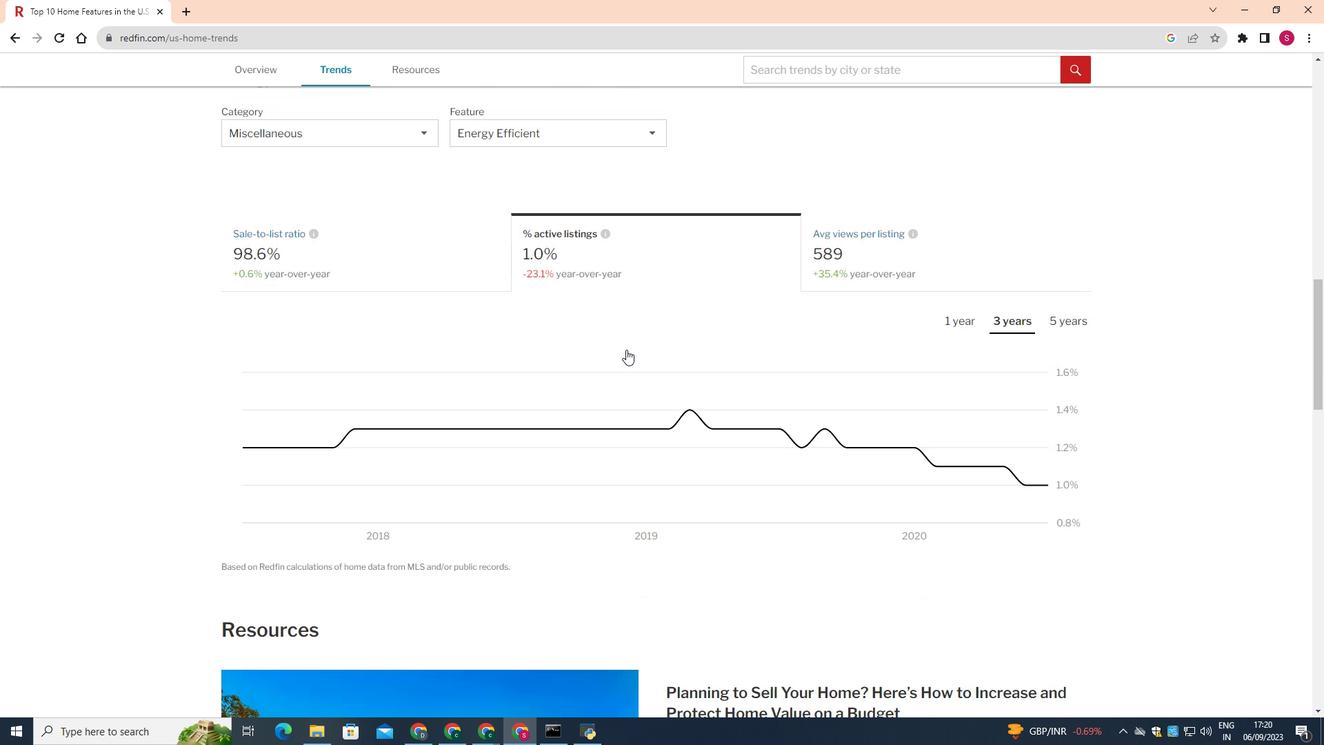 
Action: Mouse moved to (626, 349)
Screenshot: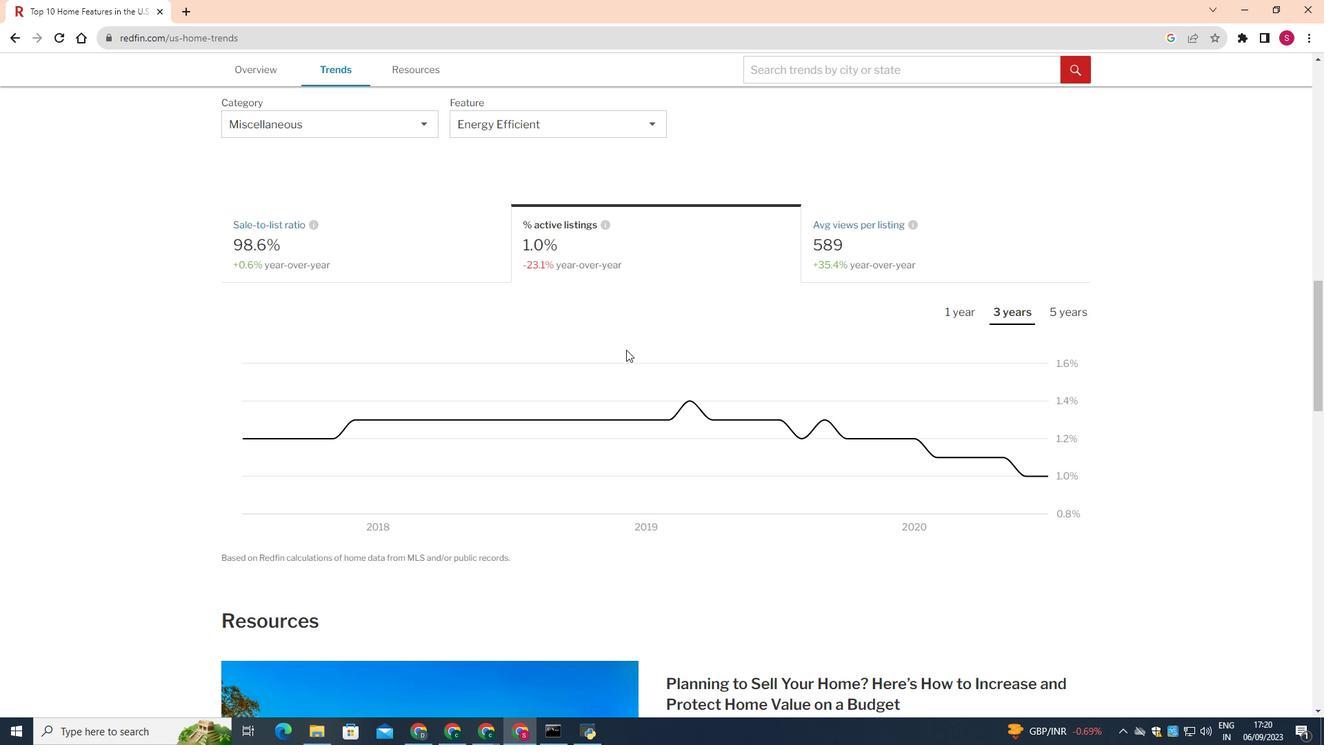 
